 Task: Create a due date automation trigger when advanced on, on the monday of the week before a card is due add dates not starting today at 11:00 AM.
Action: Mouse moved to (1065, 320)
Screenshot: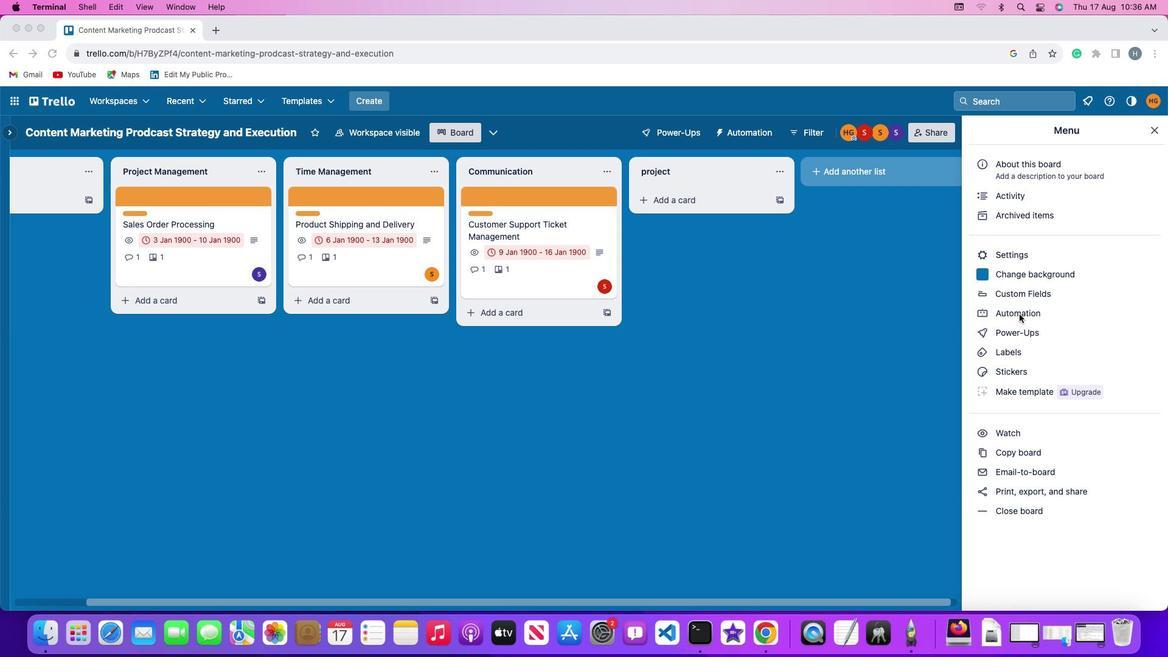 
Action: Mouse pressed left at (1065, 320)
Screenshot: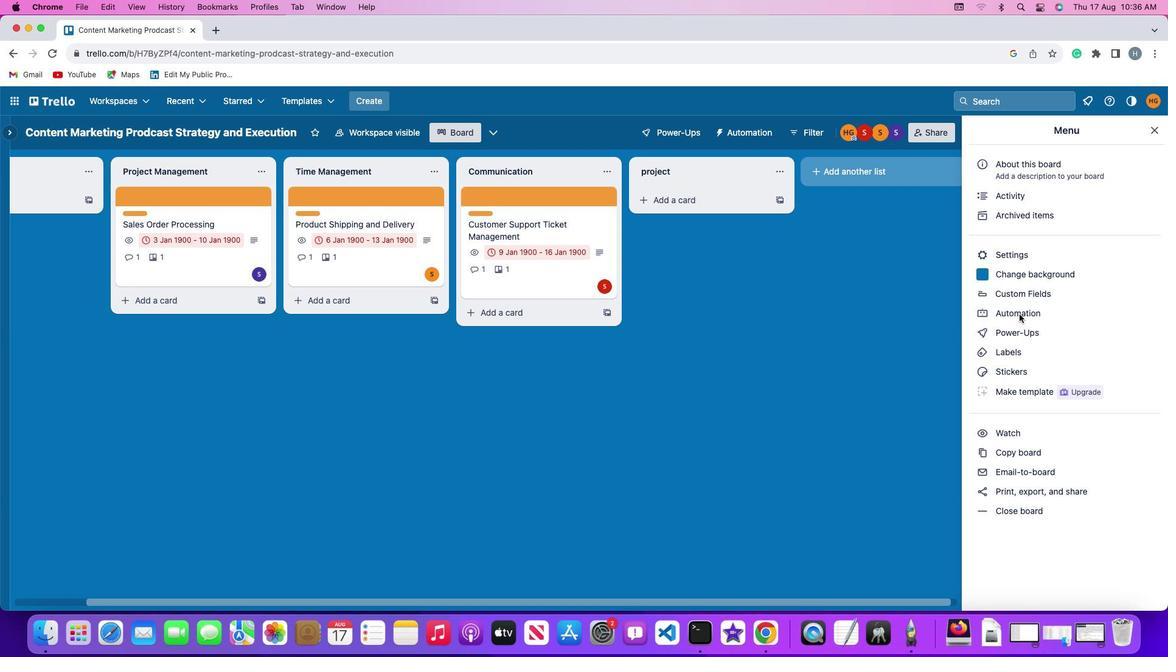 
Action: Mouse pressed left at (1065, 320)
Screenshot: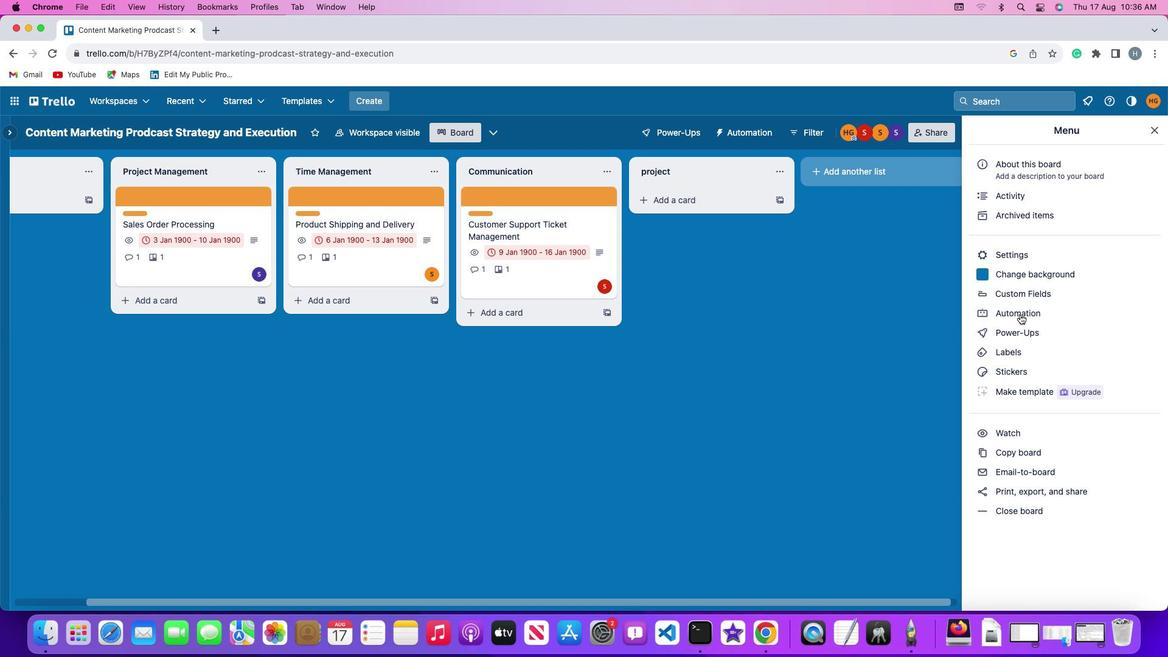 
Action: Mouse moved to (35, 295)
Screenshot: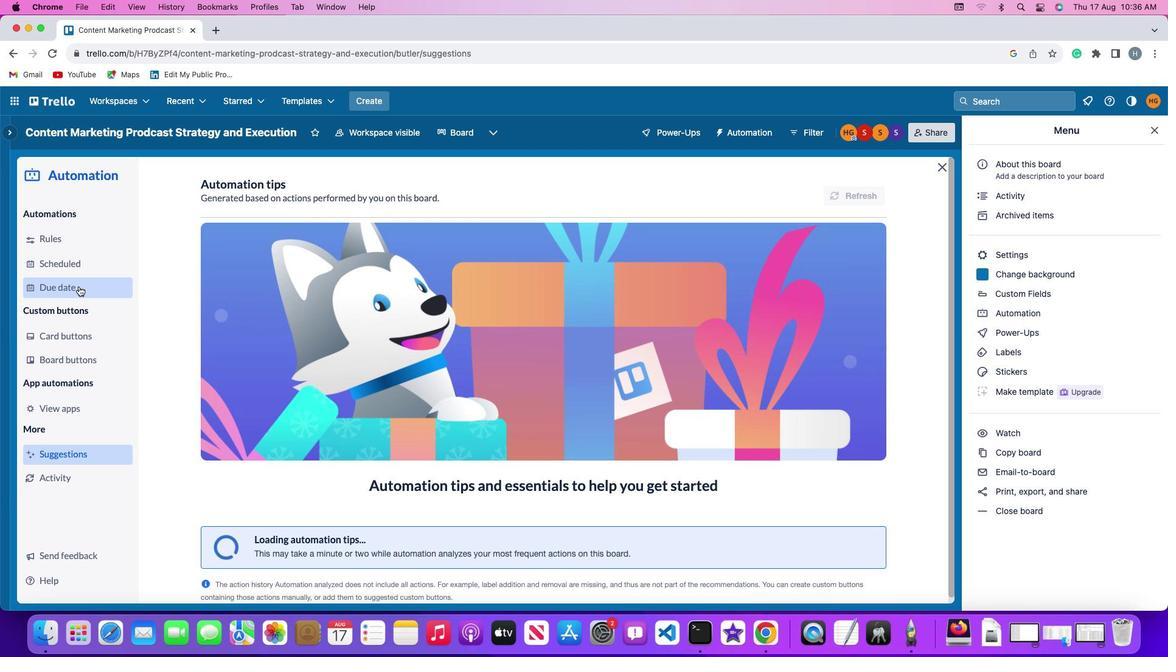 
Action: Mouse pressed left at (35, 295)
Screenshot: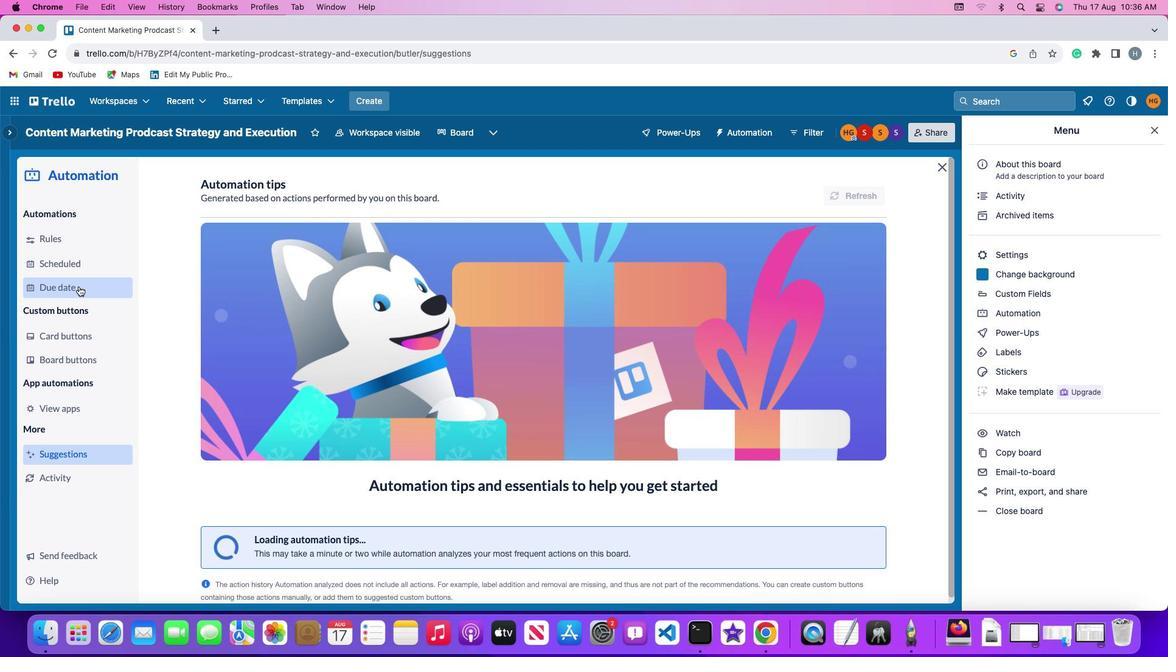 
Action: Mouse moved to (840, 201)
Screenshot: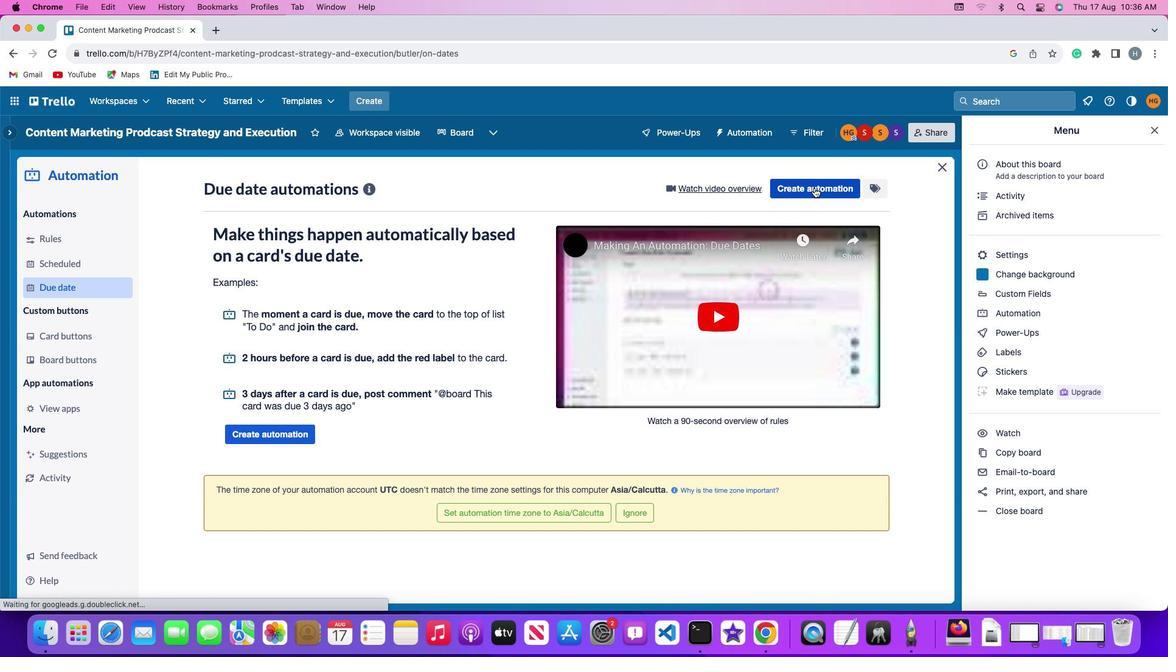 
Action: Mouse pressed left at (840, 201)
Screenshot: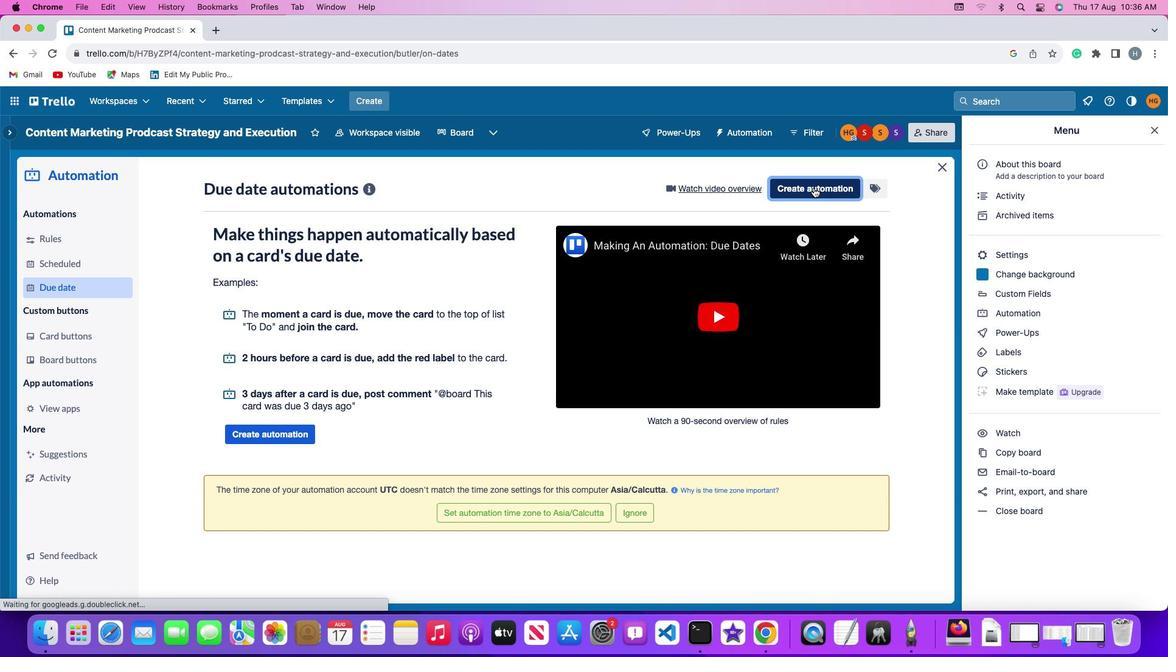 
Action: Mouse moved to (209, 315)
Screenshot: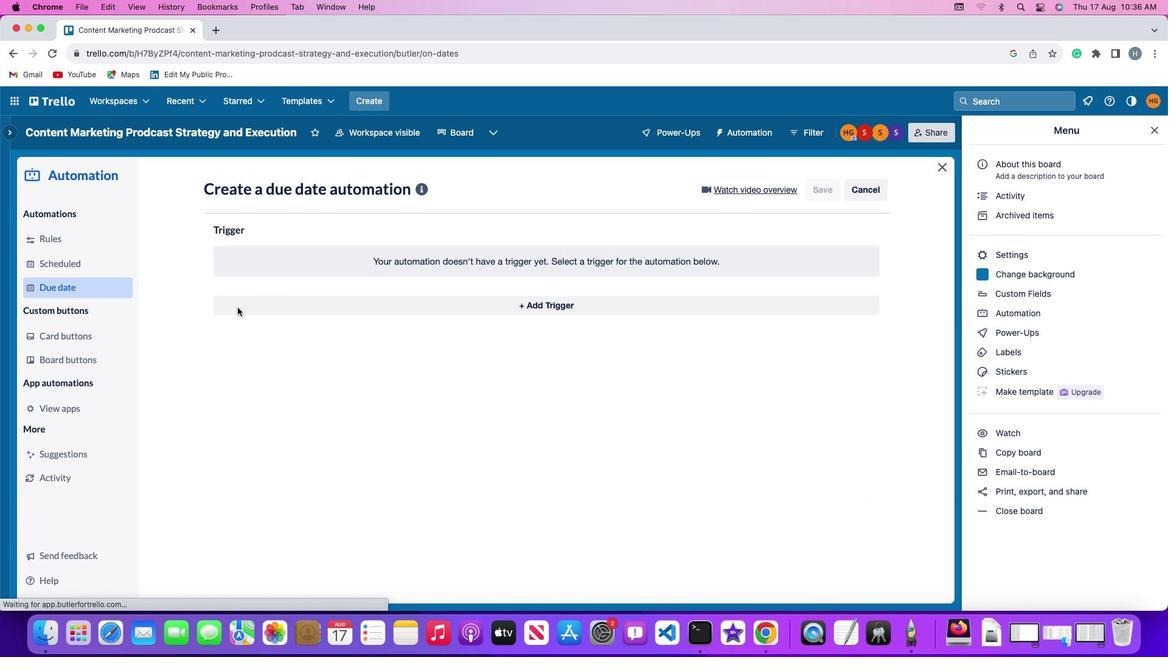
Action: Mouse pressed left at (209, 315)
Screenshot: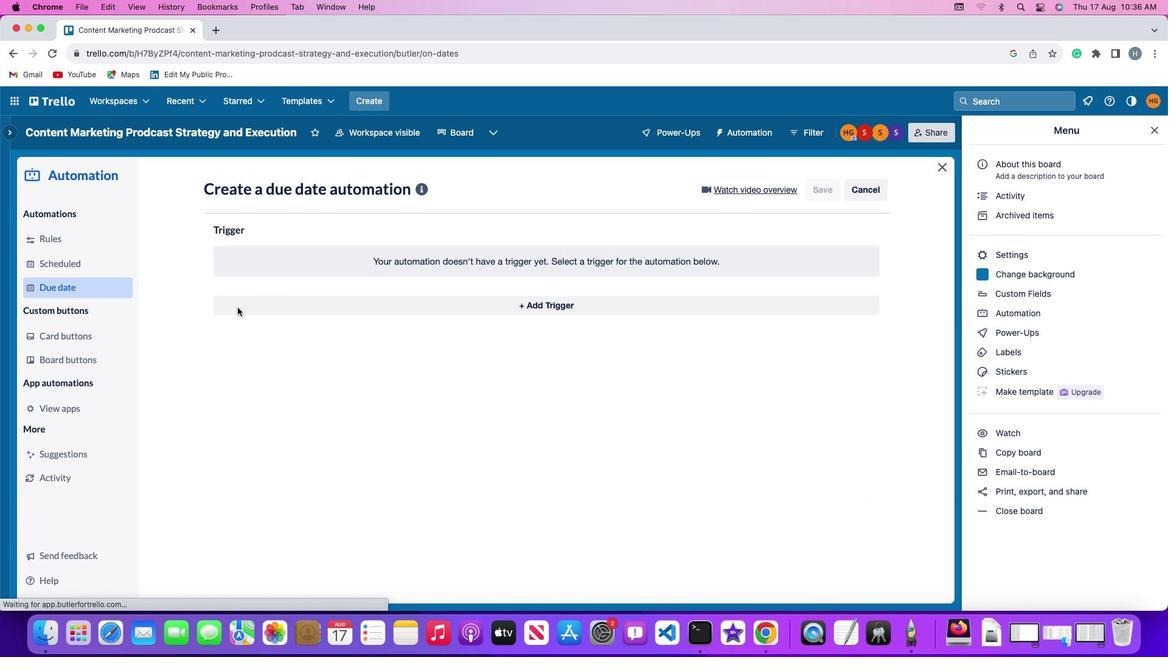 
Action: Mouse moved to (244, 522)
Screenshot: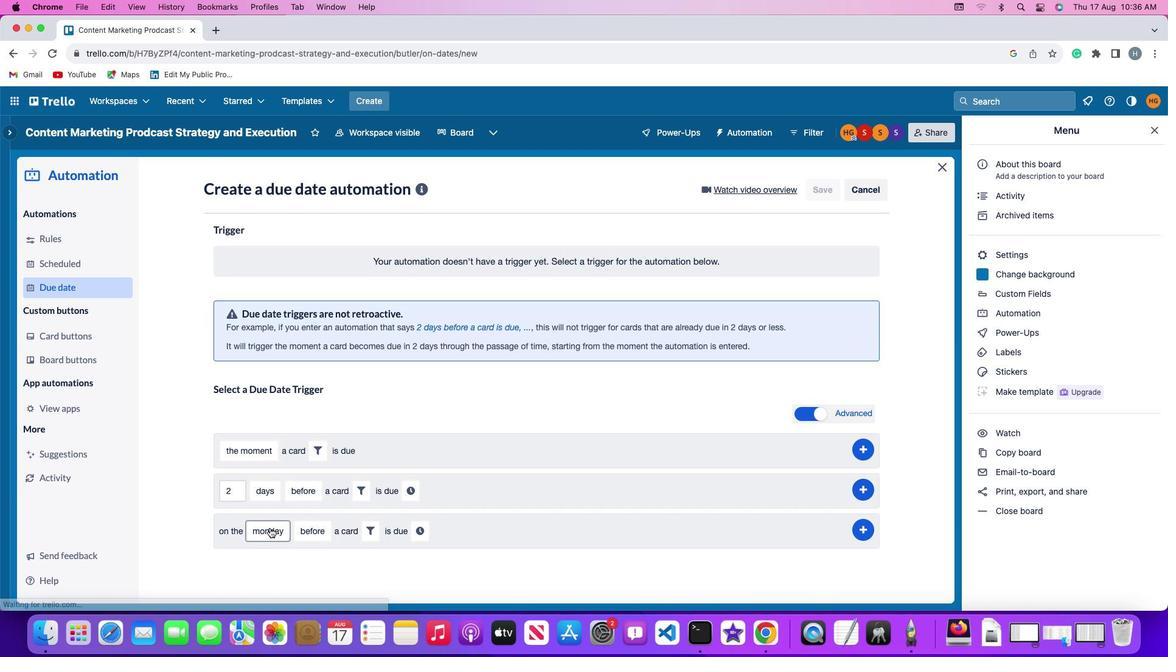 
Action: Mouse pressed left at (244, 522)
Screenshot: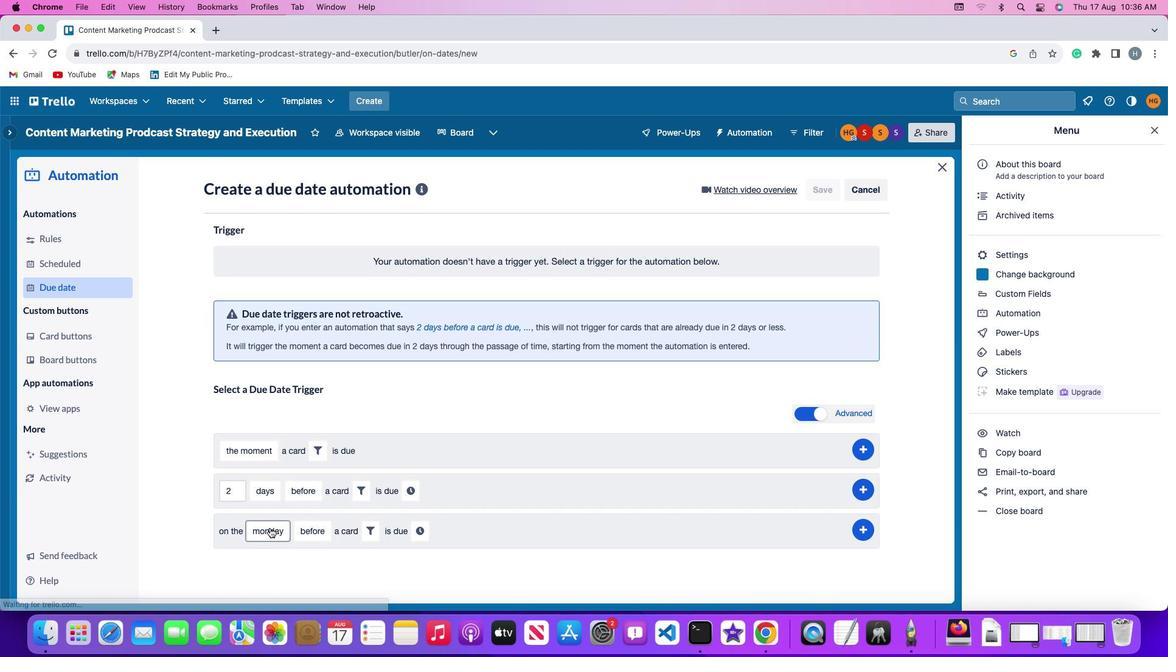 
Action: Mouse moved to (262, 365)
Screenshot: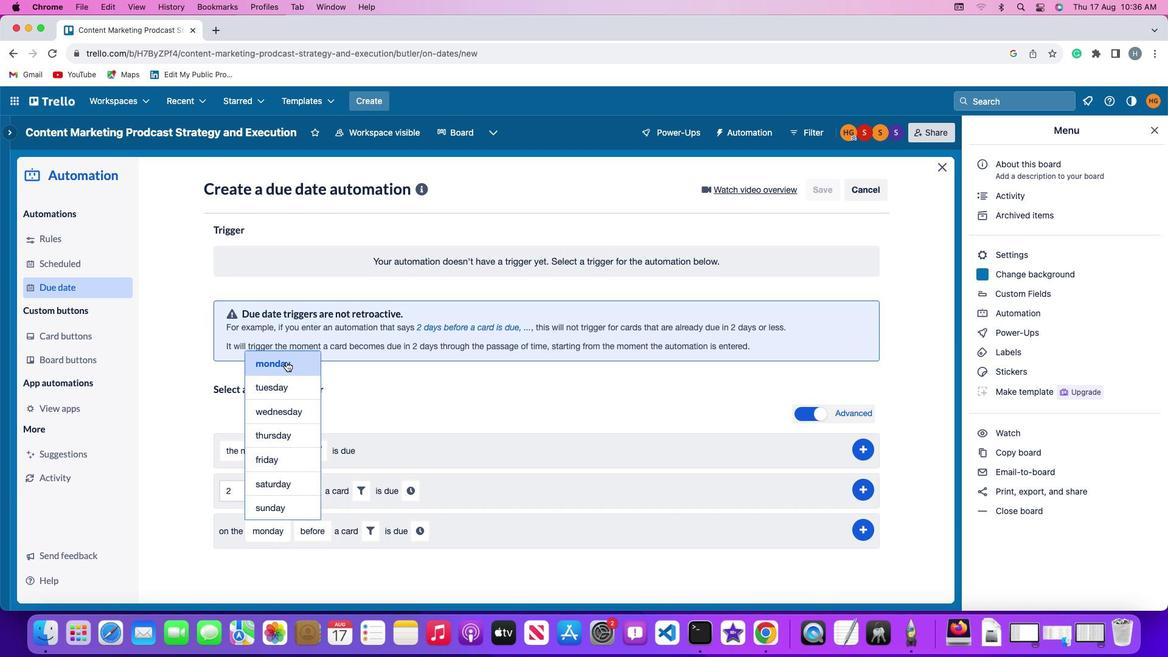 
Action: Mouse pressed left at (262, 365)
Screenshot: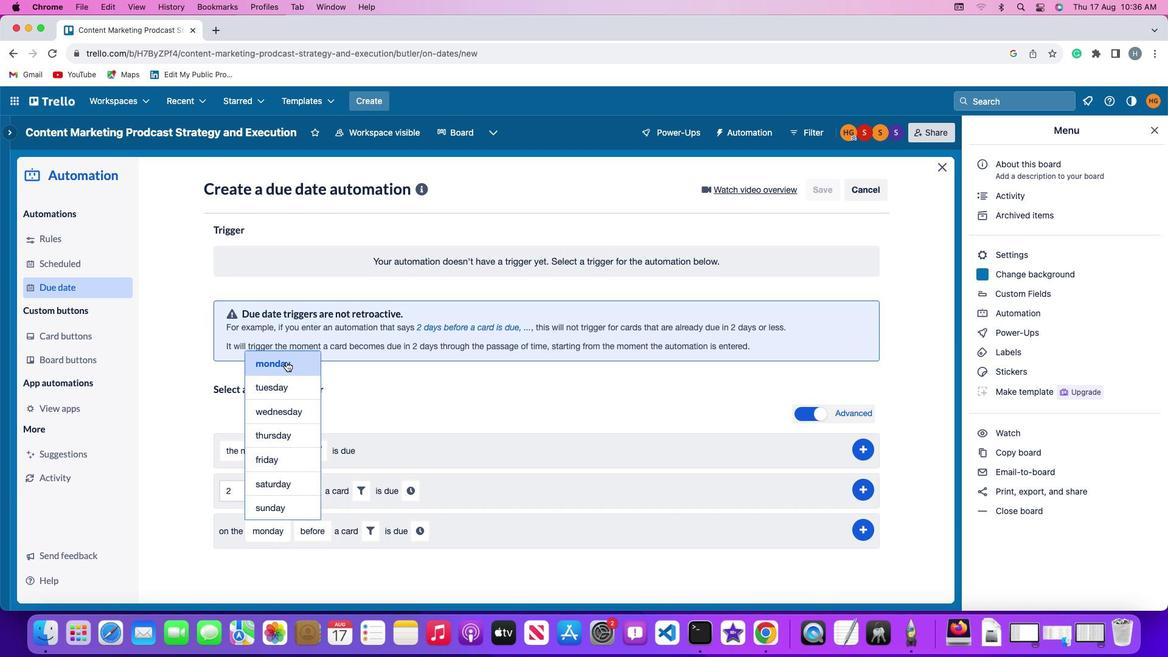 
Action: Mouse moved to (280, 521)
Screenshot: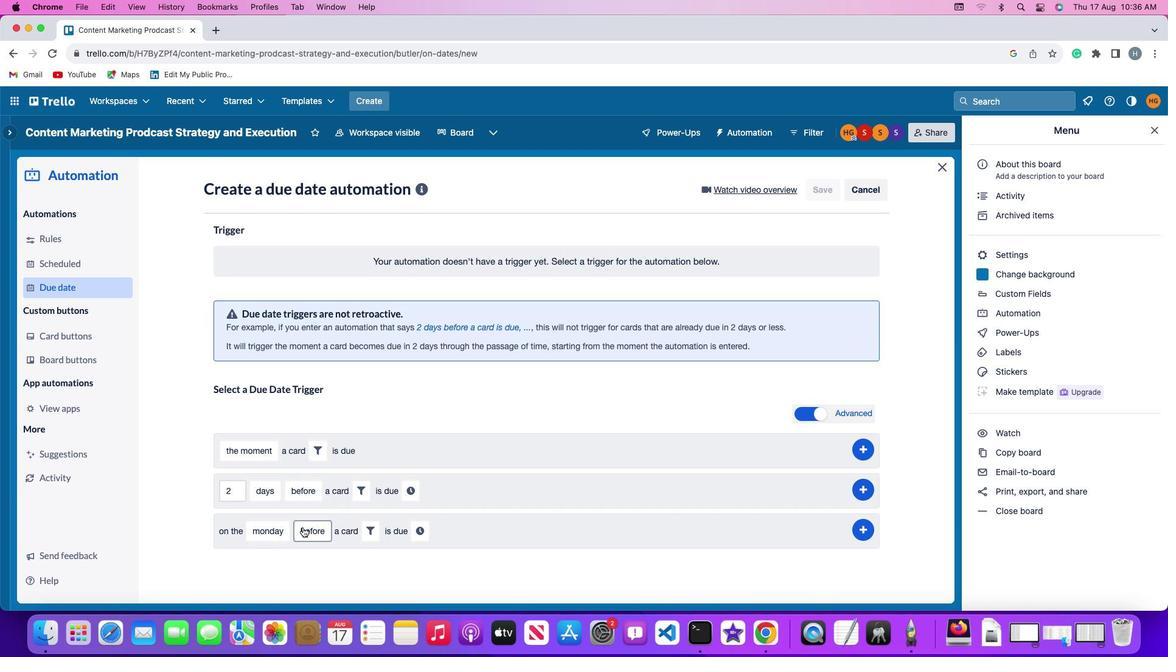 
Action: Mouse pressed left at (280, 521)
Screenshot: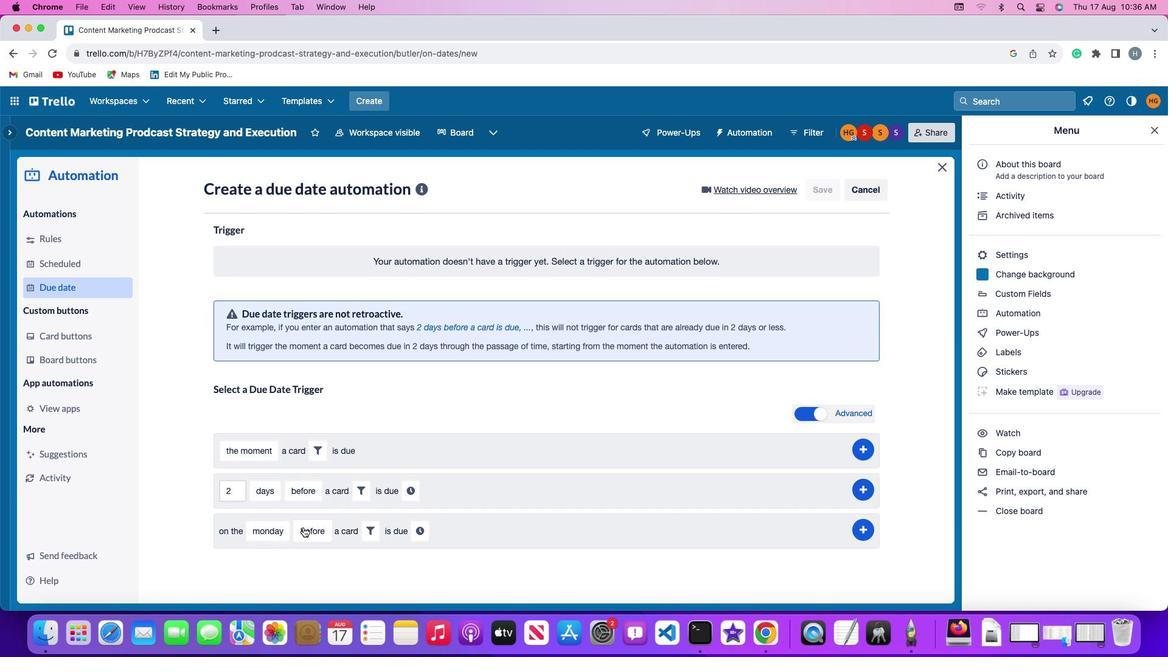 
Action: Mouse moved to (287, 499)
Screenshot: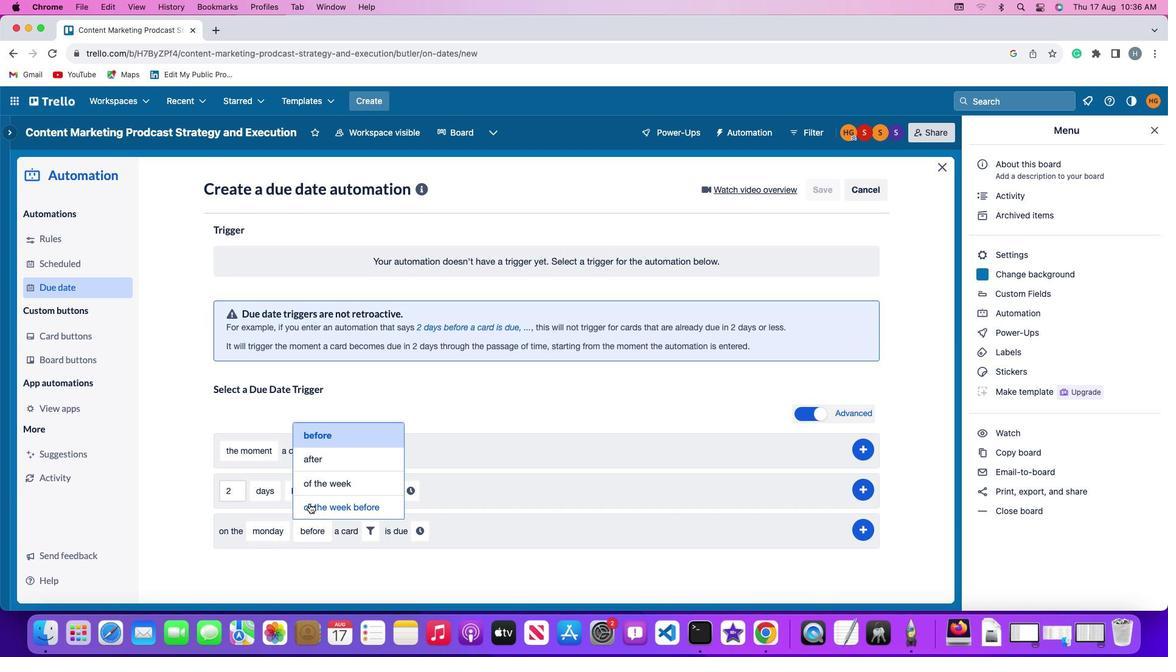
Action: Mouse pressed left at (287, 499)
Screenshot: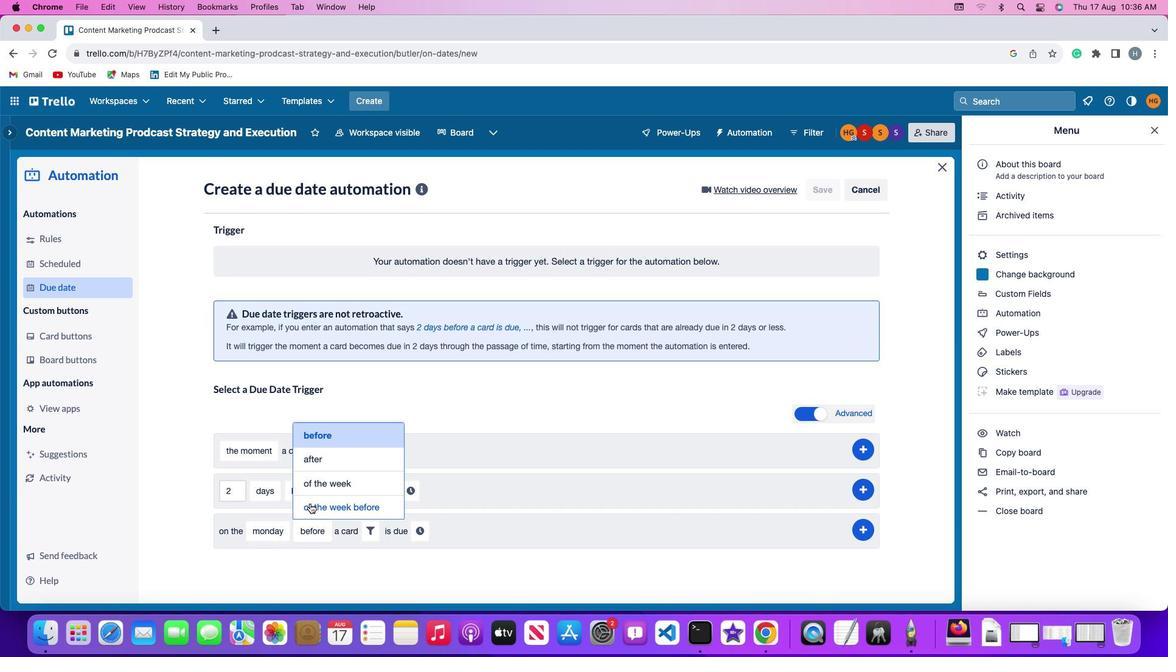 
Action: Mouse moved to (402, 525)
Screenshot: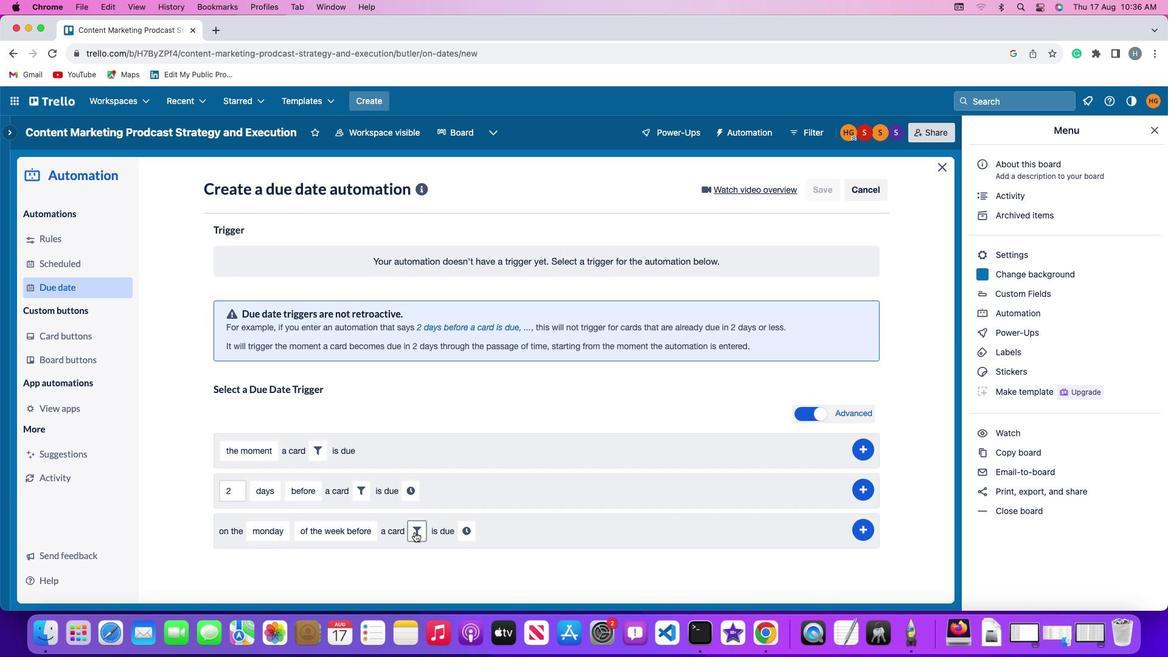 
Action: Mouse pressed left at (402, 525)
Screenshot: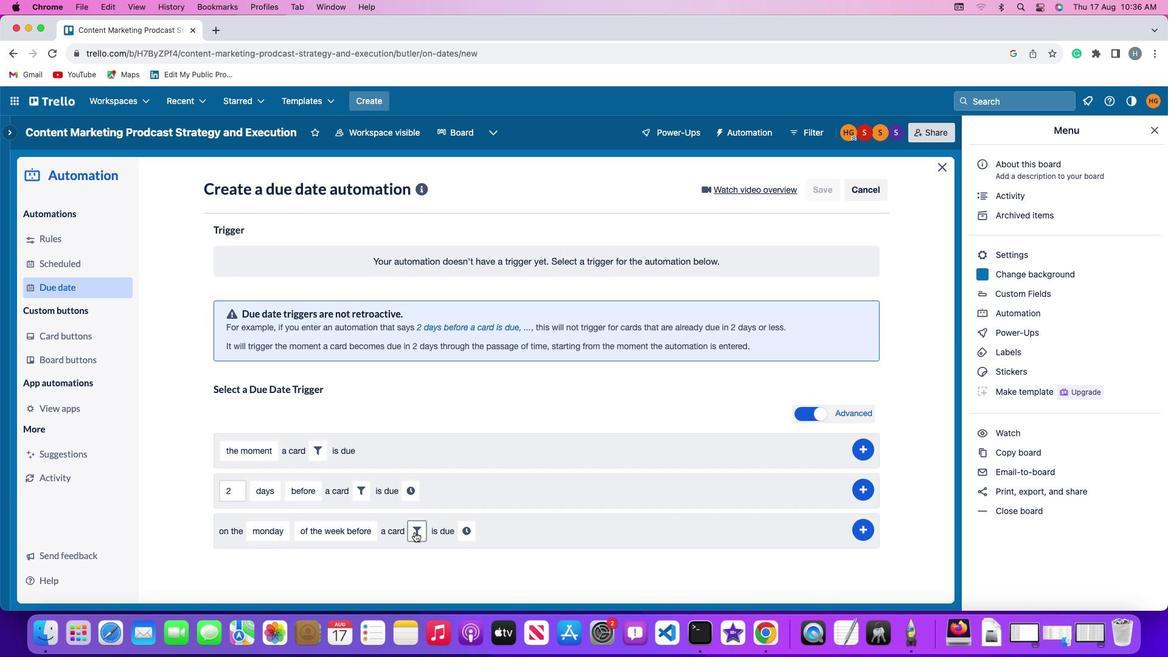 
Action: Mouse moved to (475, 564)
Screenshot: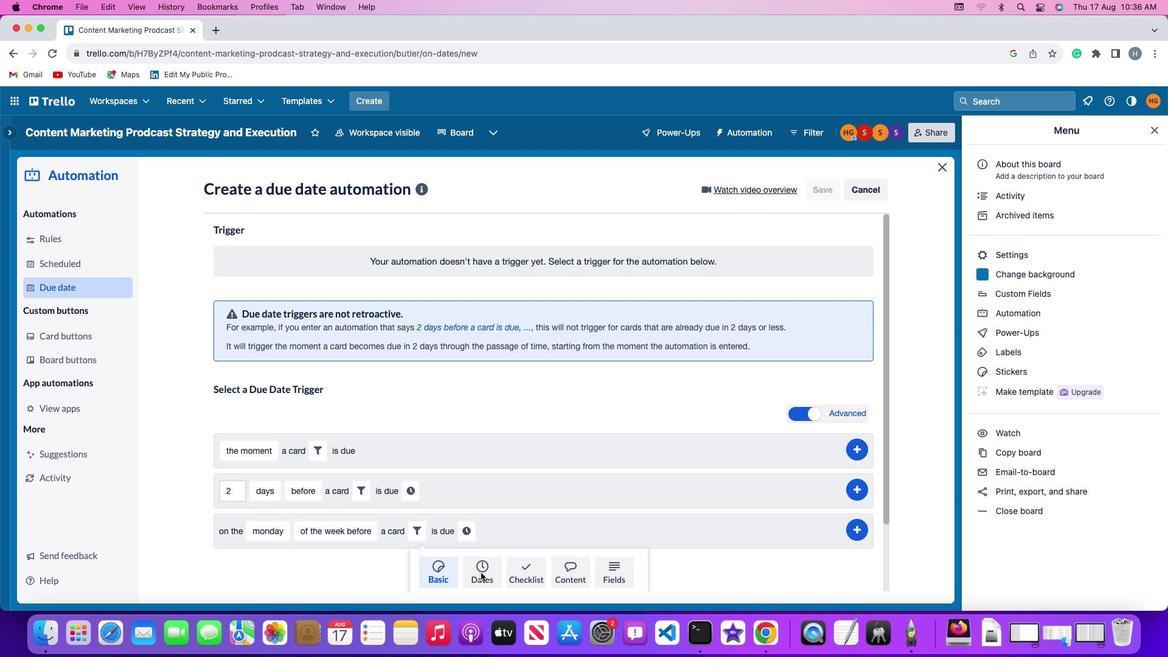 
Action: Mouse pressed left at (475, 564)
Screenshot: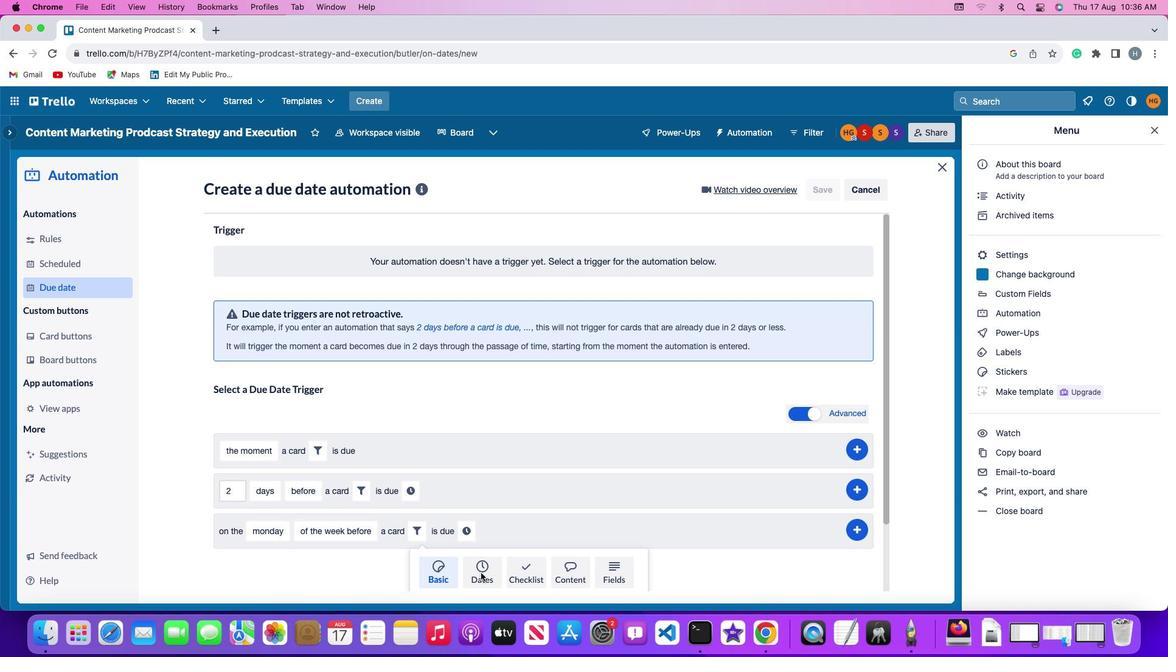 
Action: Mouse moved to (377, 558)
Screenshot: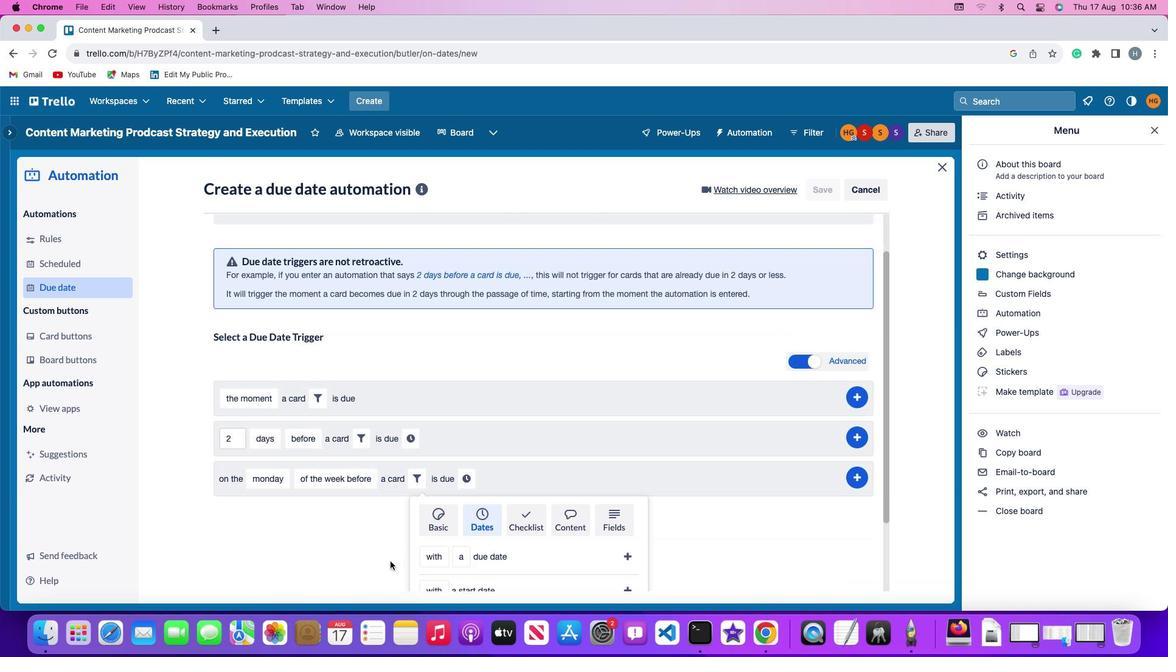 
Action: Mouse scrolled (377, 558) with delta (-50, 24)
Screenshot: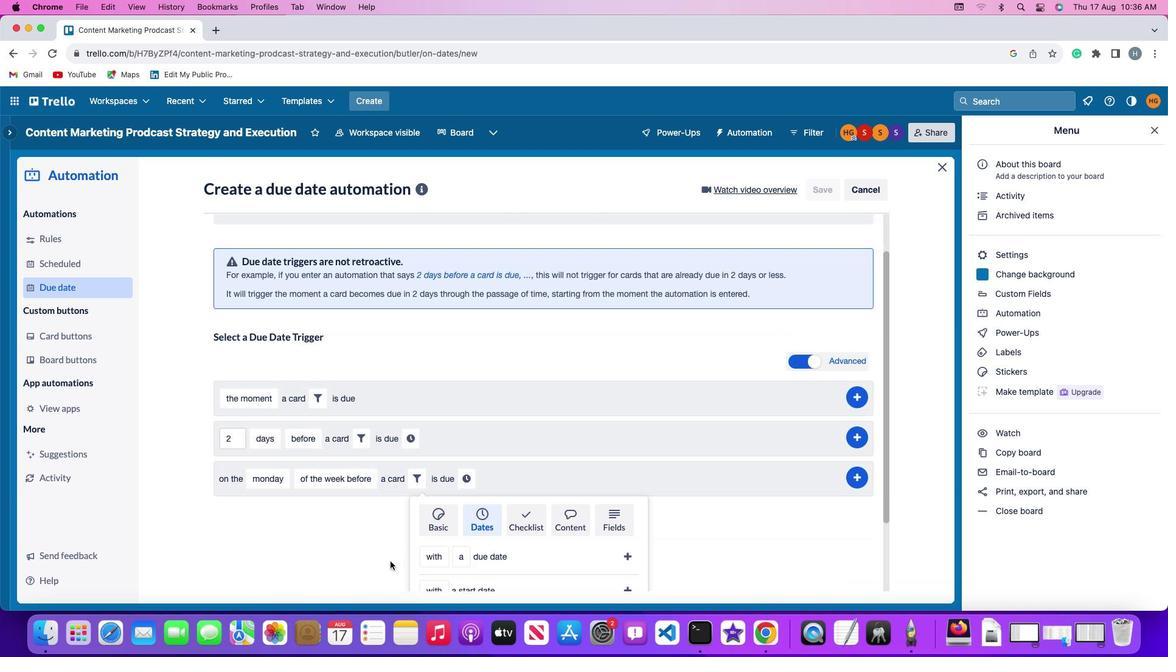 
Action: Mouse scrolled (377, 558) with delta (-50, 24)
Screenshot: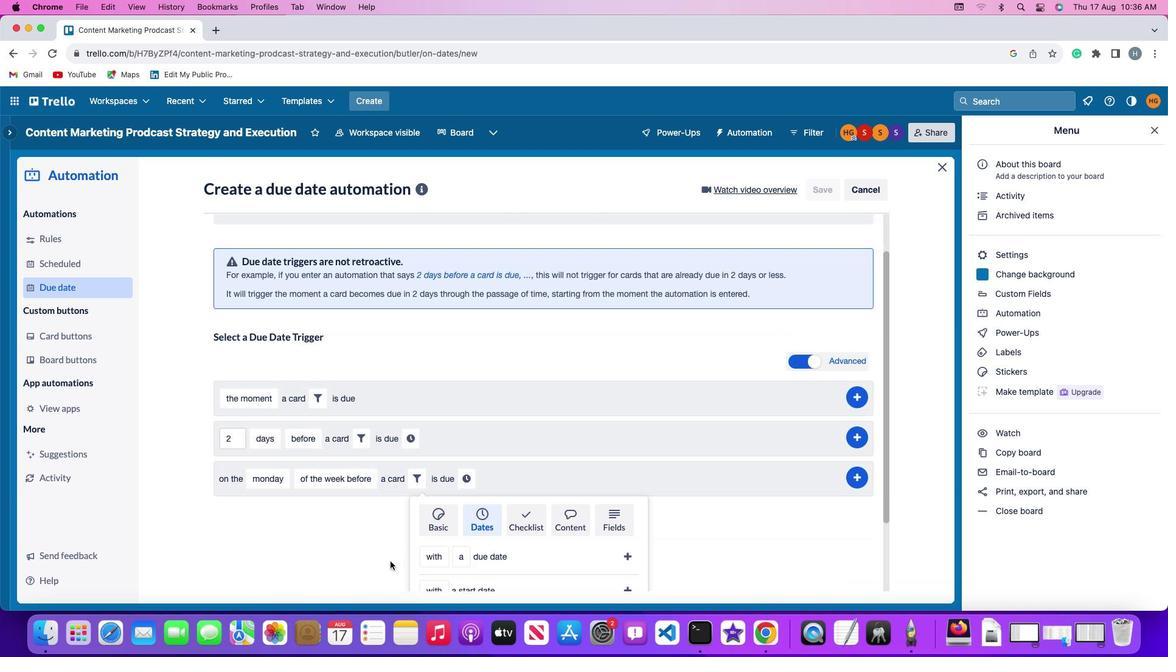 
Action: Mouse moved to (377, 557)
Screenshot: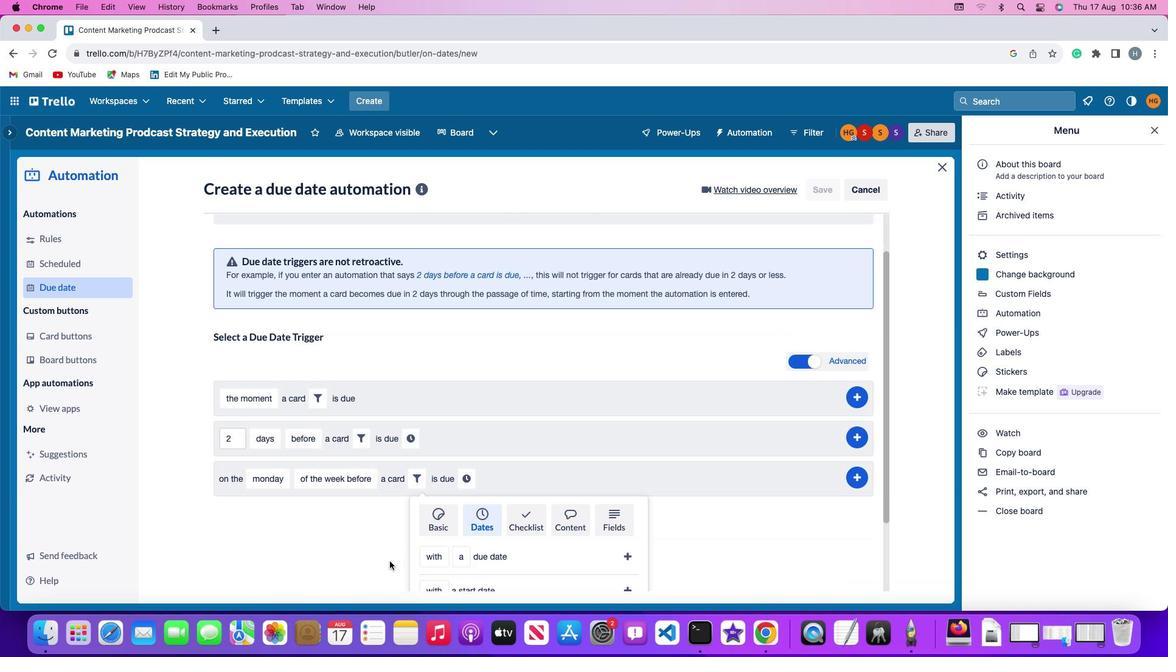 
Action: Mouse scrolled (377, 557) with delta (-50, 23)
Screenshot: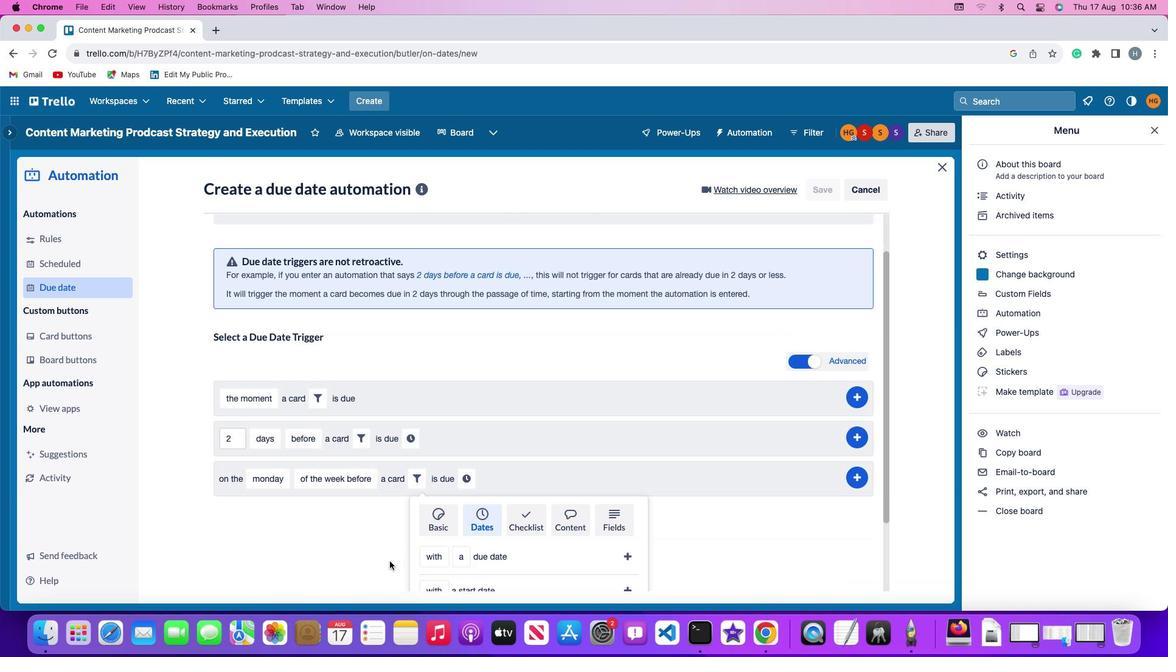 
Action: Mouse moved to (377, 556)
Screenshot: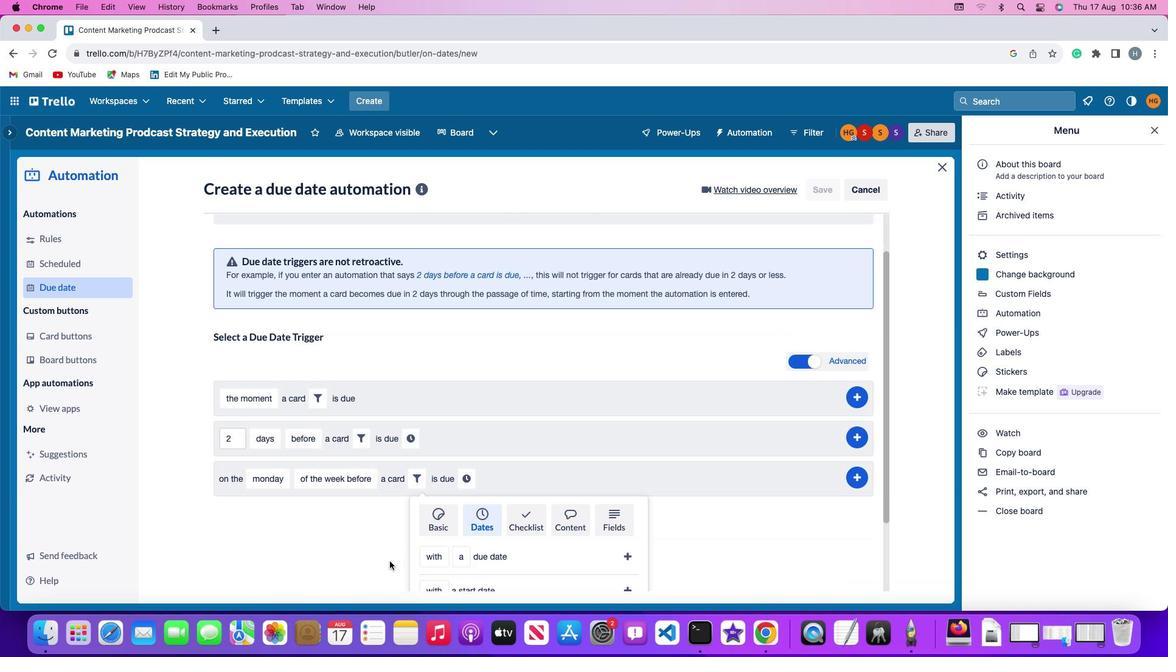 
Action: Mouse scrolled (377, 556) with delta (-50, 22)
Screenshot: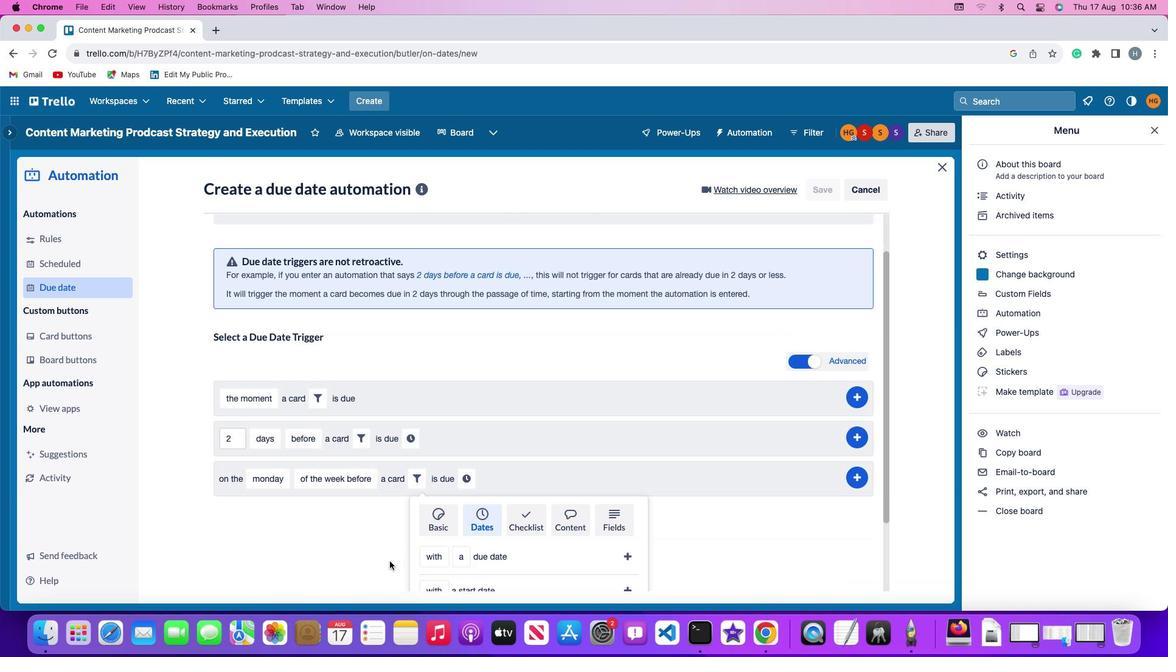 
Action: Mouse moved to (376, 555)
Screenshot: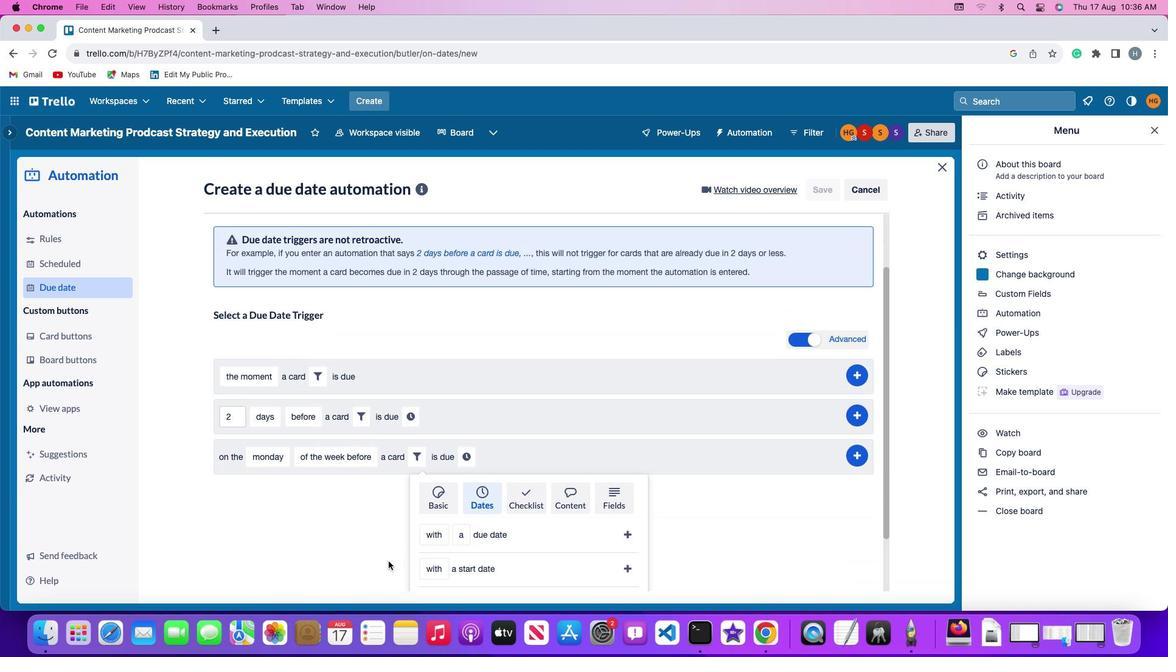 
Action: Mouse scrolled (376, 555) with delta (-50, 21)
Screenshot: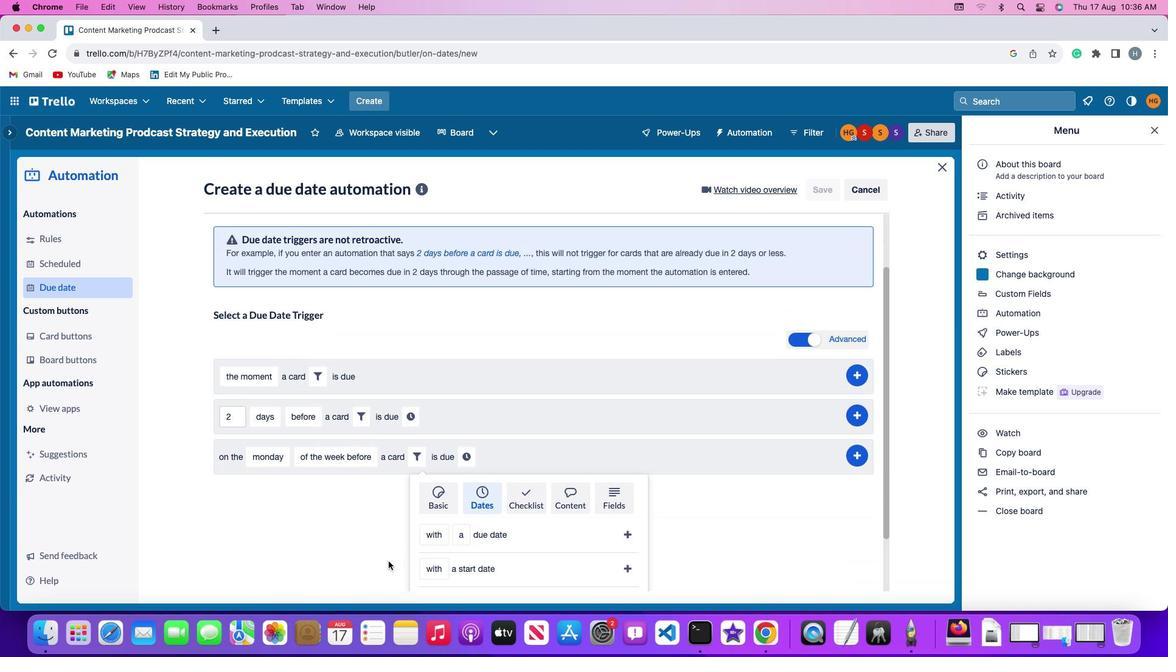 
Action: Mouse moved to (359, 553)
Screenshot: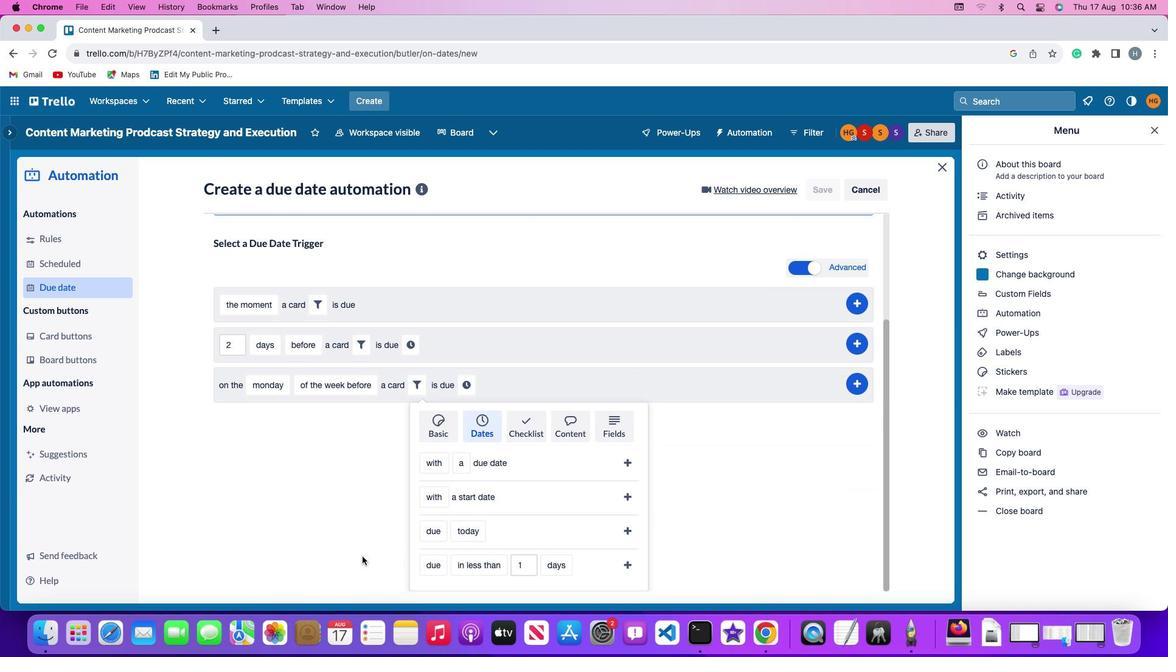 
Action: Mouse scrolled (359, 553) with delta (-50, 24)
Screenshot: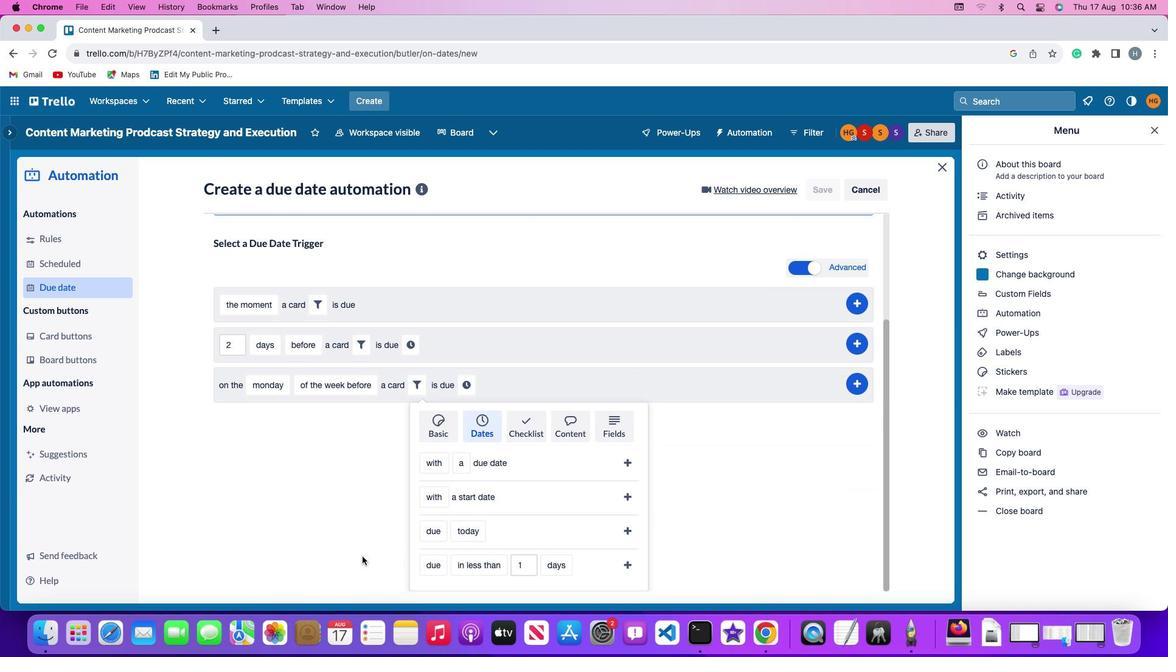 
Action: Mouse moved to (357, 552)
Screenshot: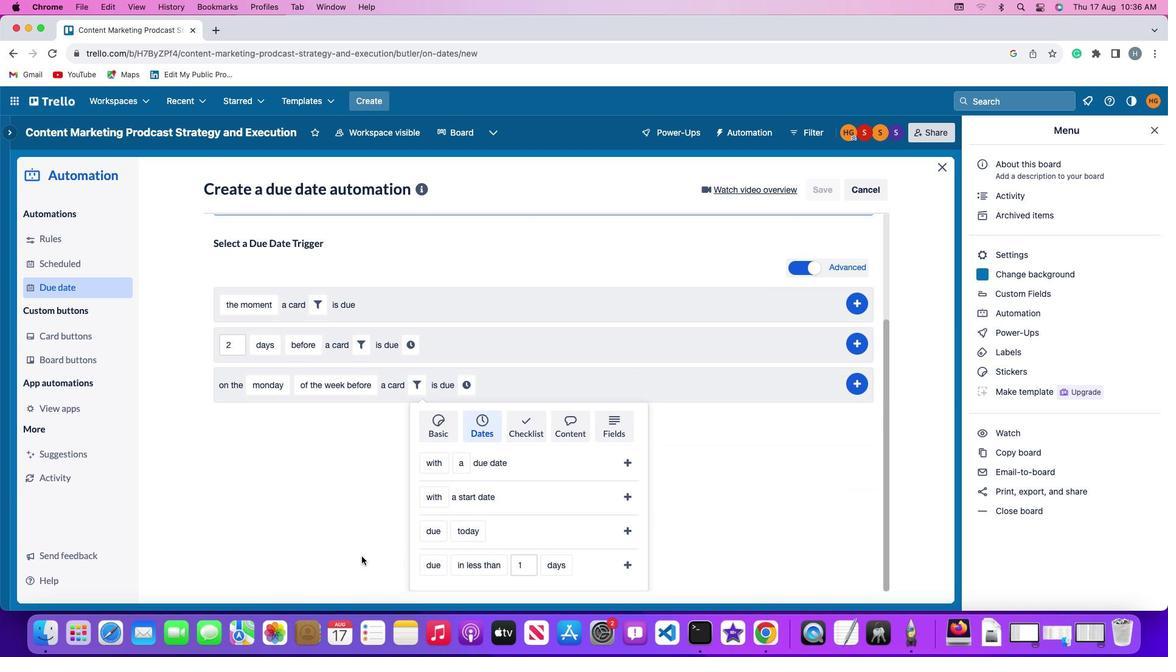 
Action: Mouse scrolled (357, 552) with delta (-50, 24)
Screenshot: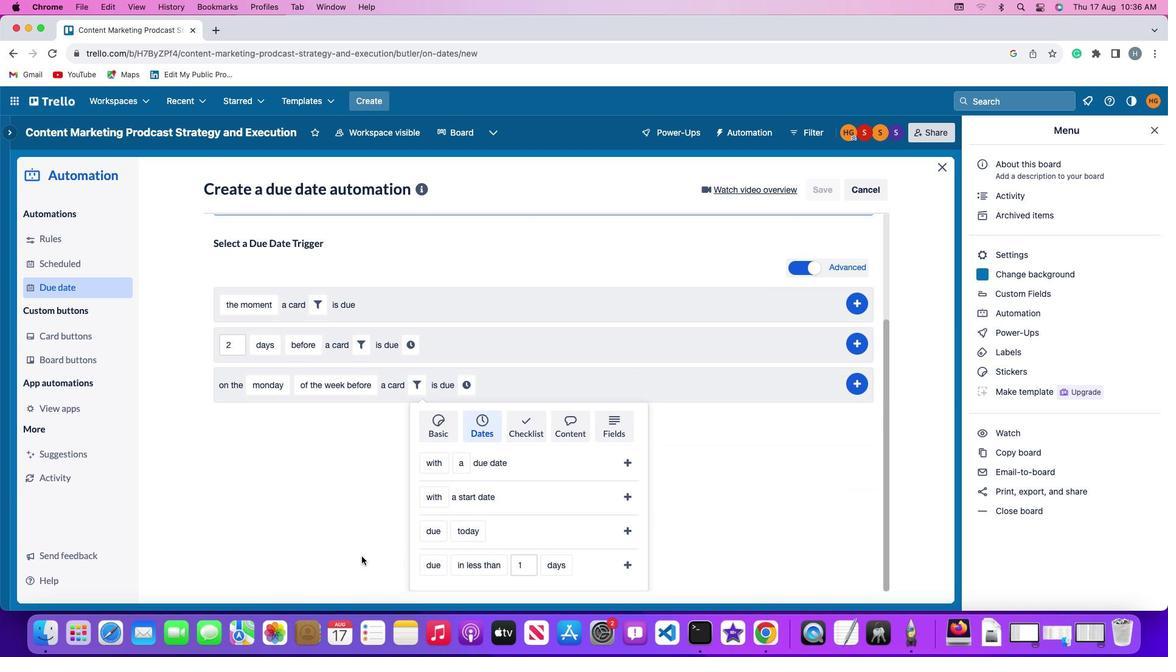 
Action: Mouse moved to (354, 551)
Screenshot: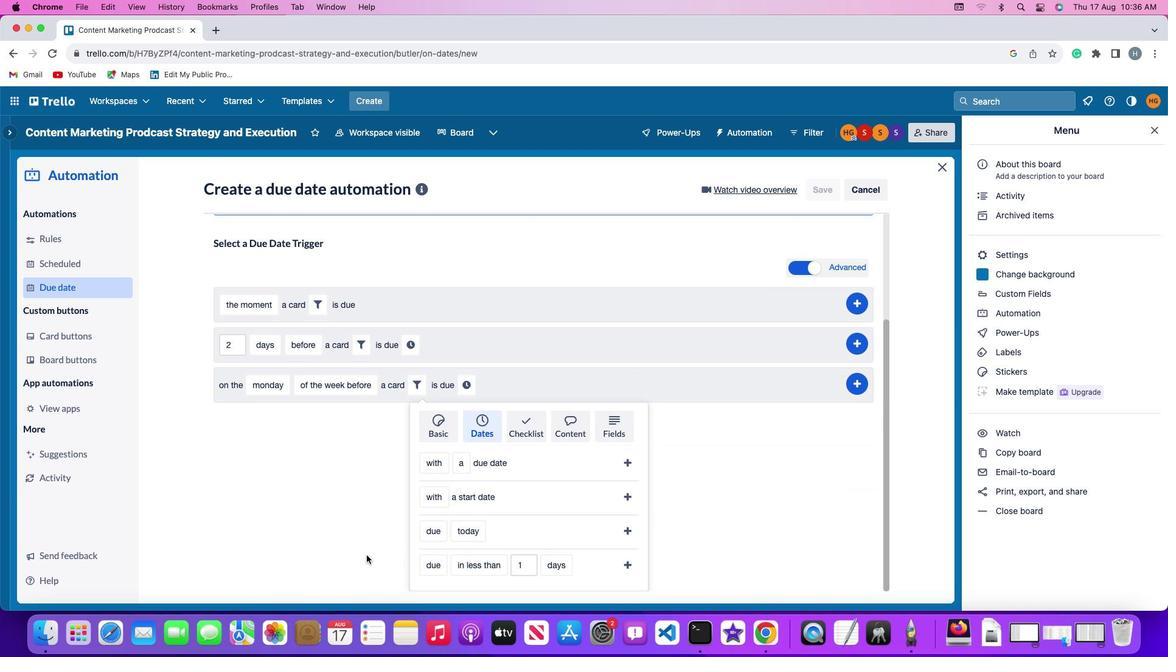 
Action: Mouse scrolled (354, 551) with delta (-50, 23)
Screenshot: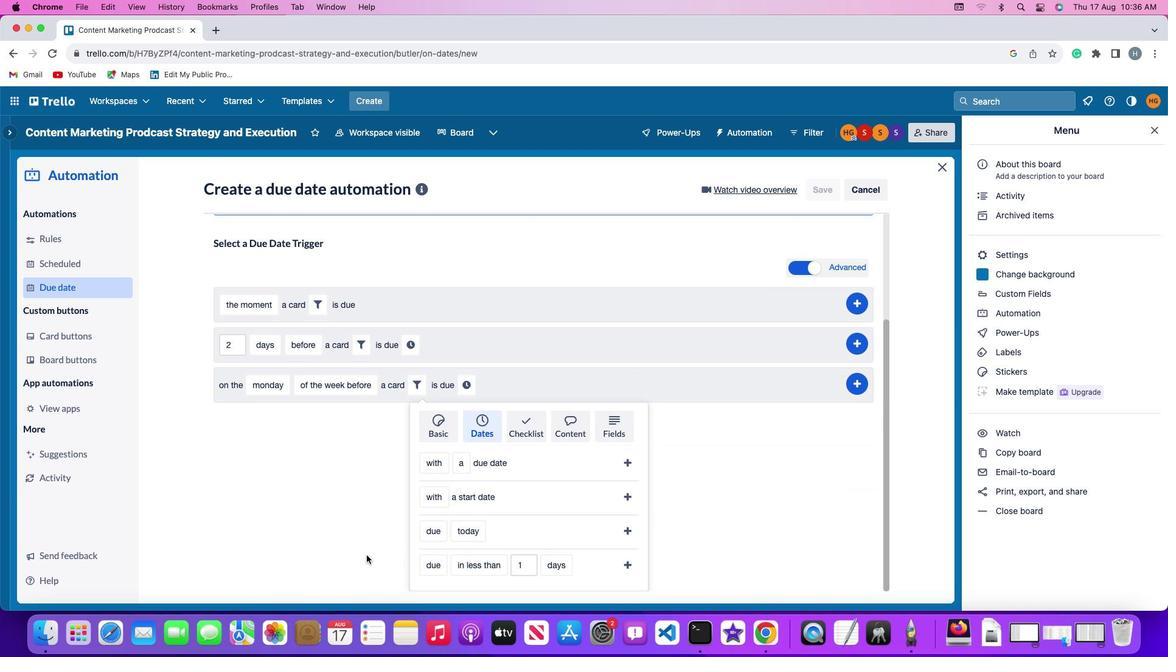 
Action: Mouse moved to (417, 528)
Screenshot: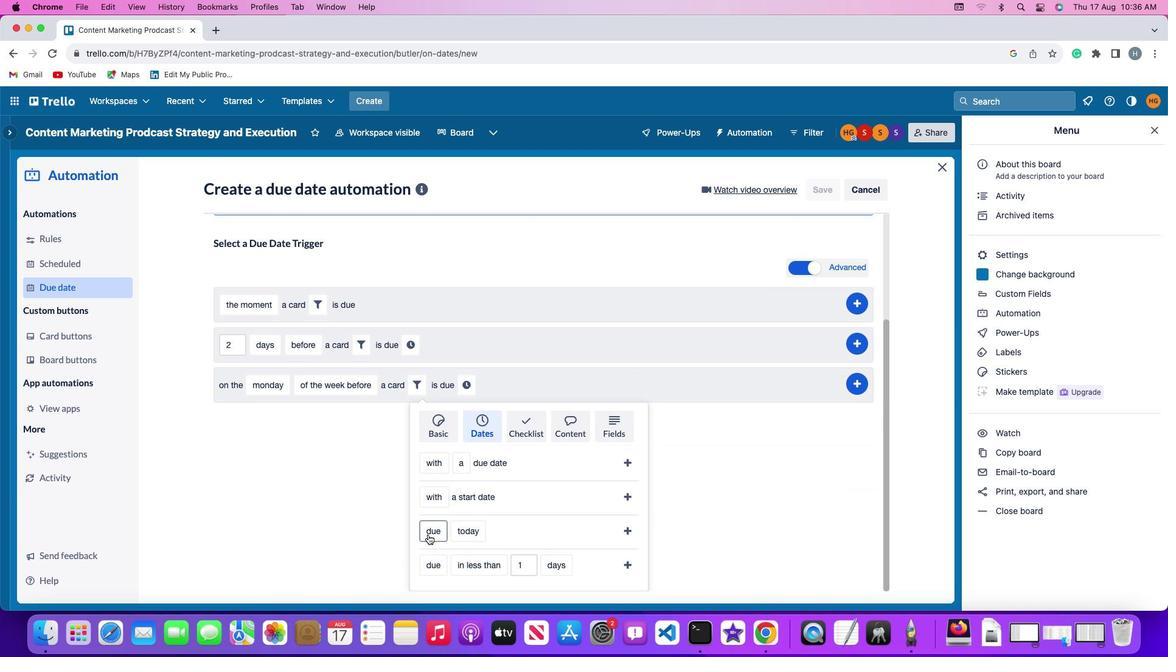 
Action: Mouse pressed left at (417, 528)
Screenshot: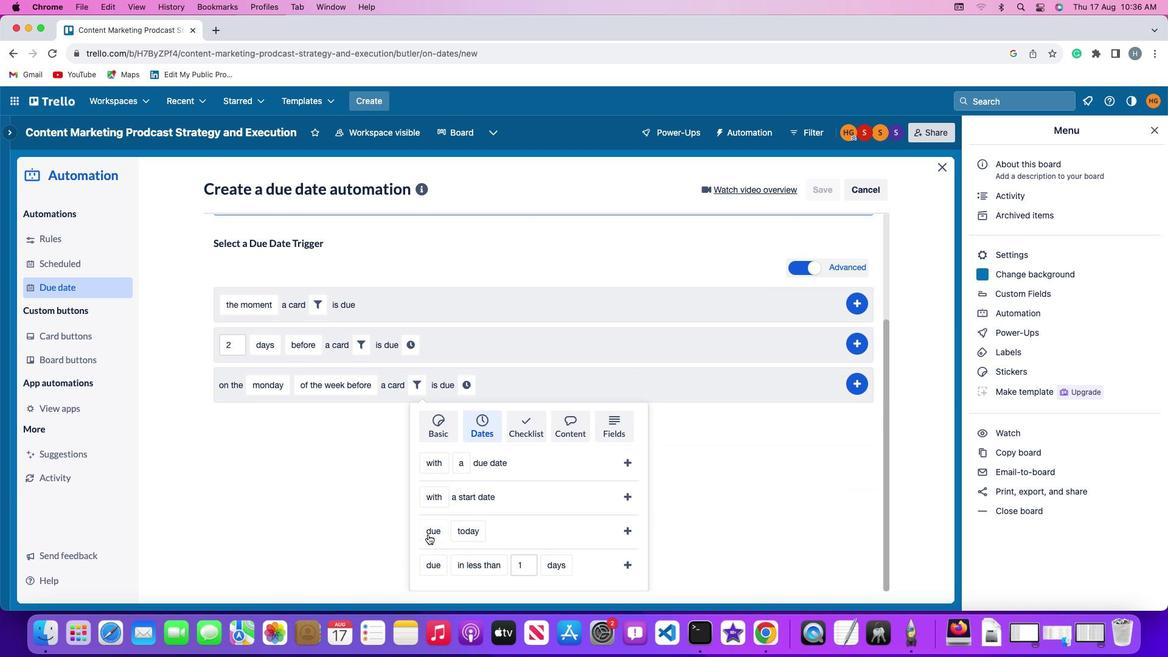 
Action: Mouse moved to (427, 503)
Screenshot: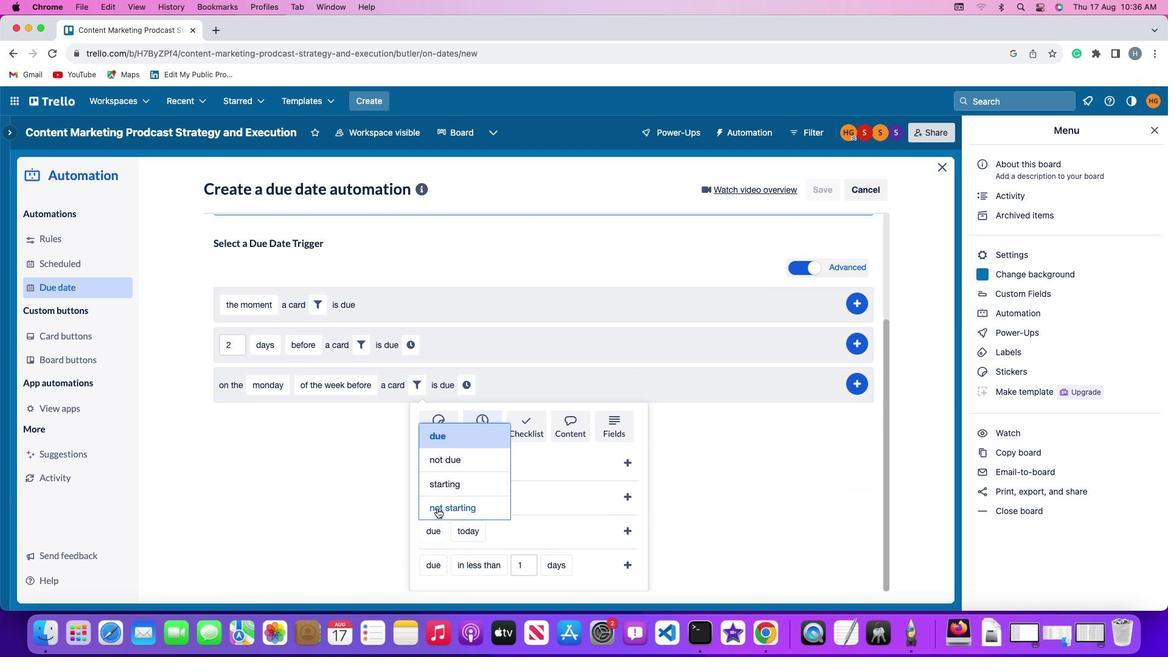 
Action: Mouse pressed left at (427, 503)
Screenshot: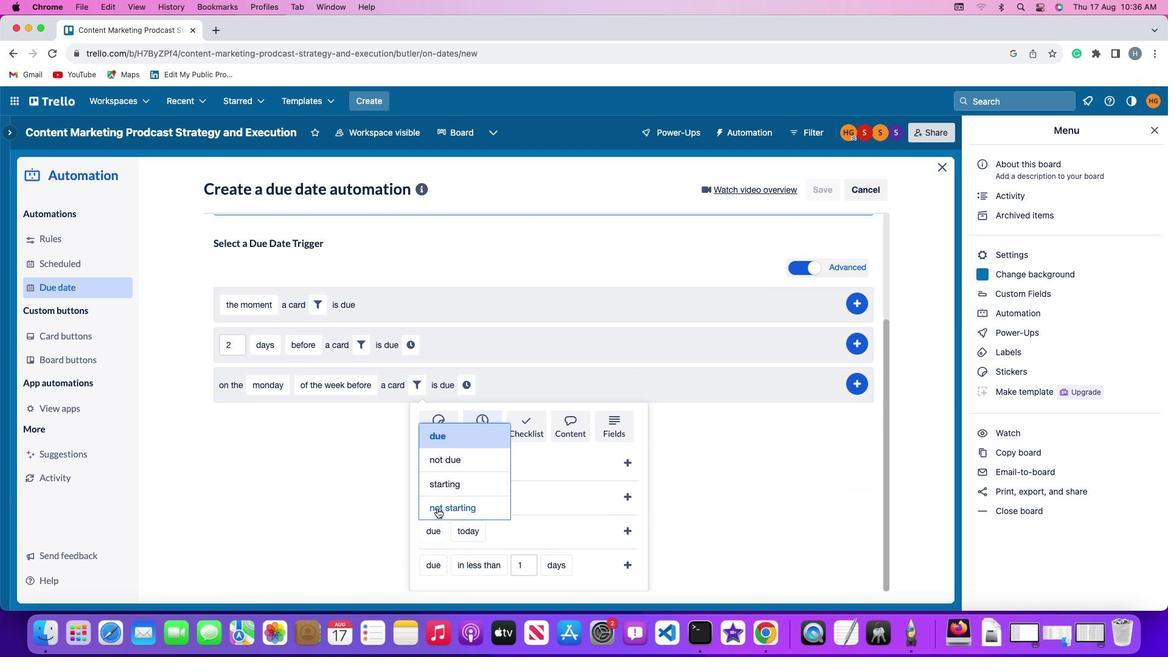 
Action: Mouse moved to (482, 522)
Screenshot: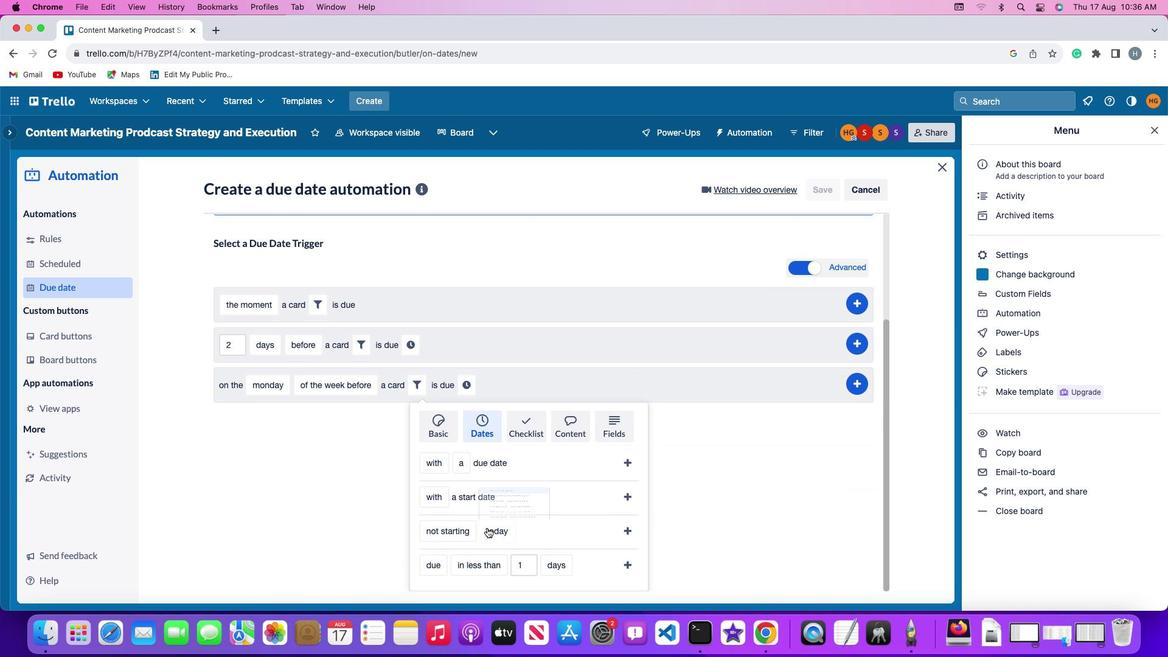 
Action: Mouse pressed left at (482, 522)
Screenshot: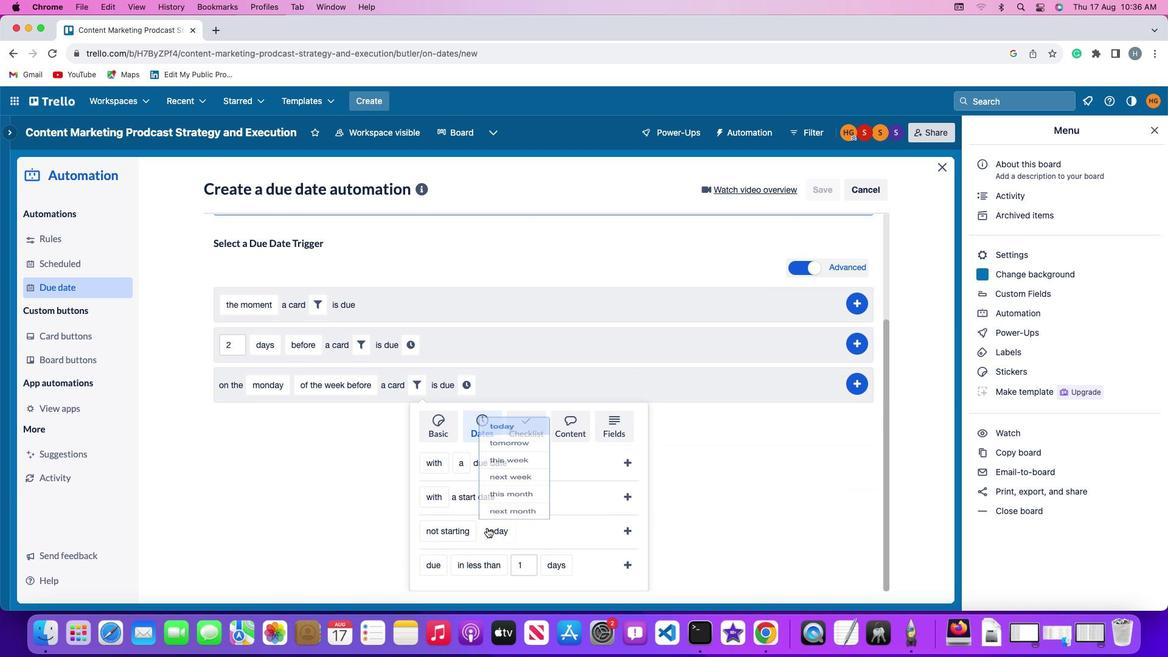 
Action: Mouse moved to (516, 391)
Screenshot: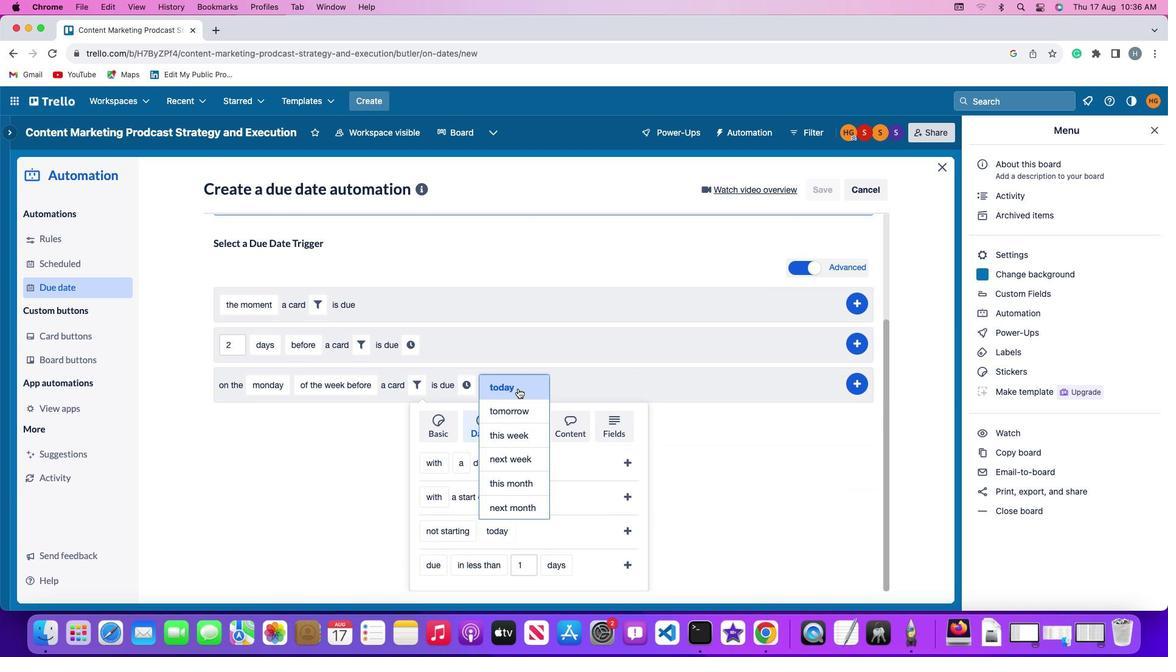 
Action: Mouse pressed left at (516, 391)
Screenshot: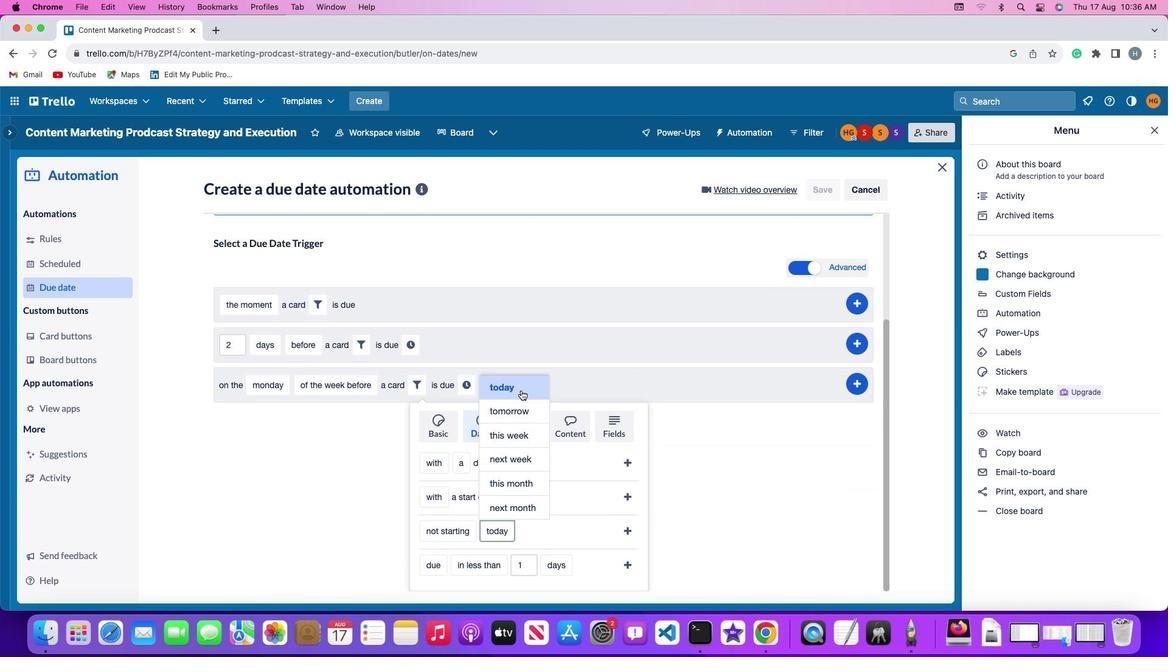 
Action: Mouse moved to (636, 522)
Screenshot: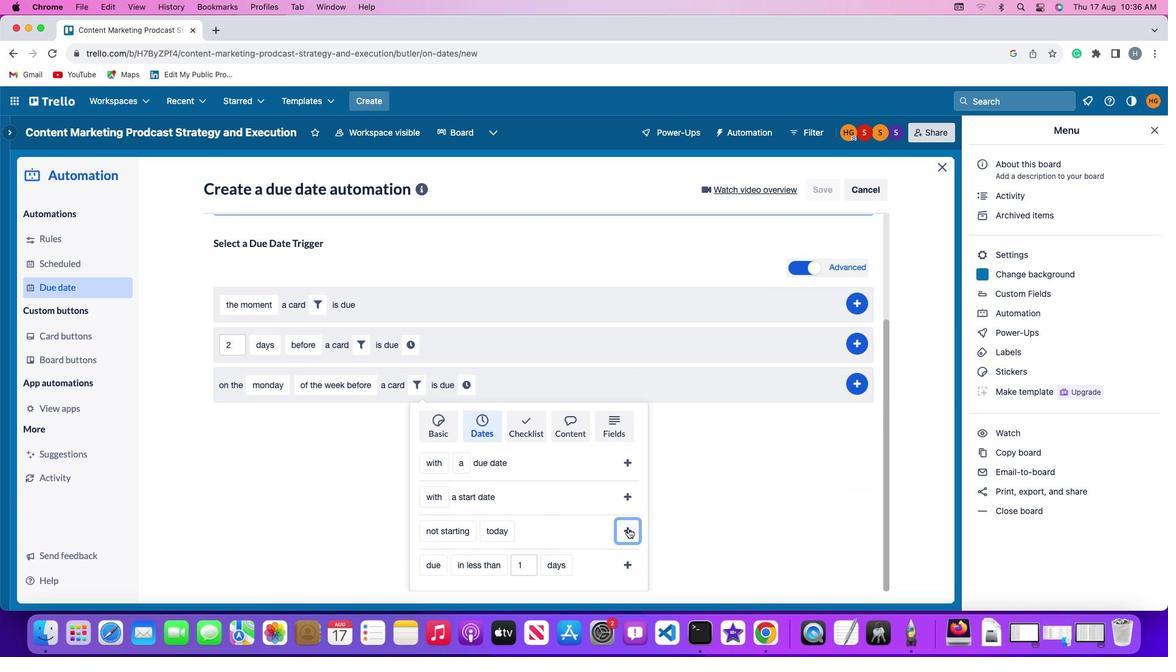 
Action: Mouse pressed left at (636, 522)
Screenshot: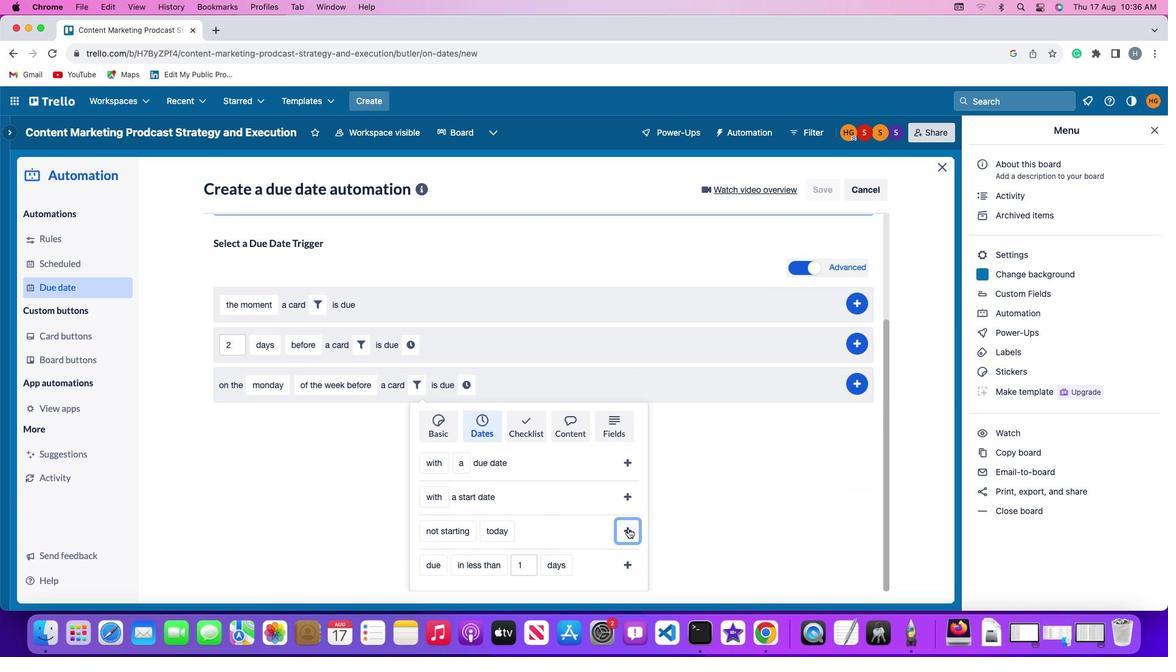 
Action: Mouse moved to (561, 521)
Screenshot: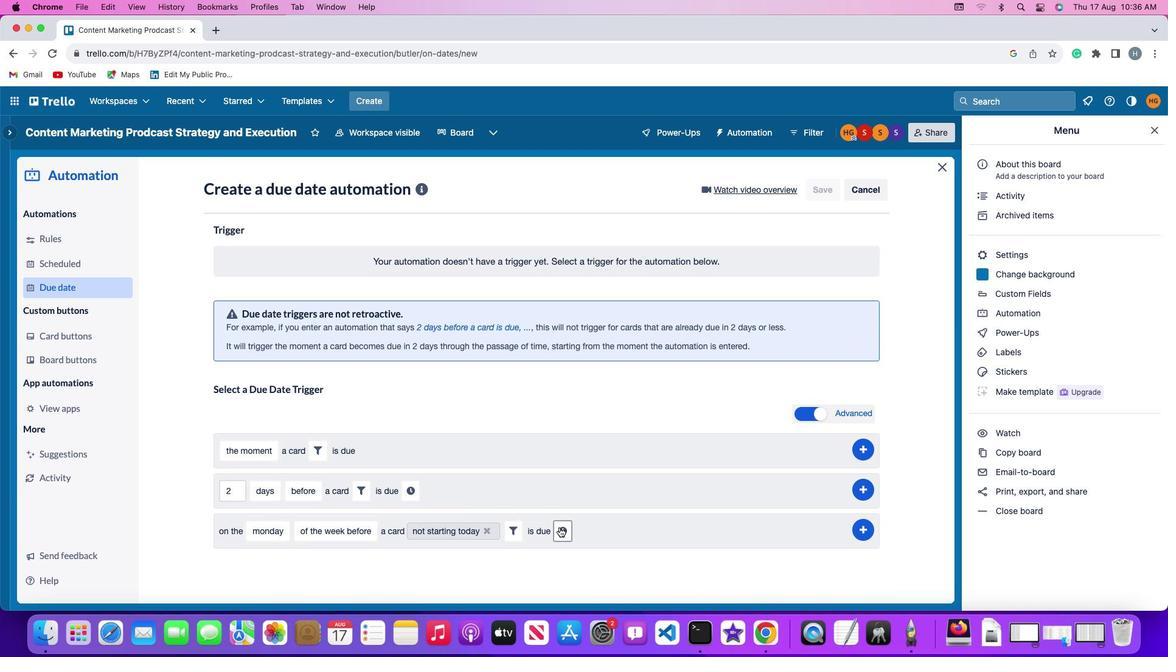 
Action: Mouse pressed left at (561, 521)
Screenshot: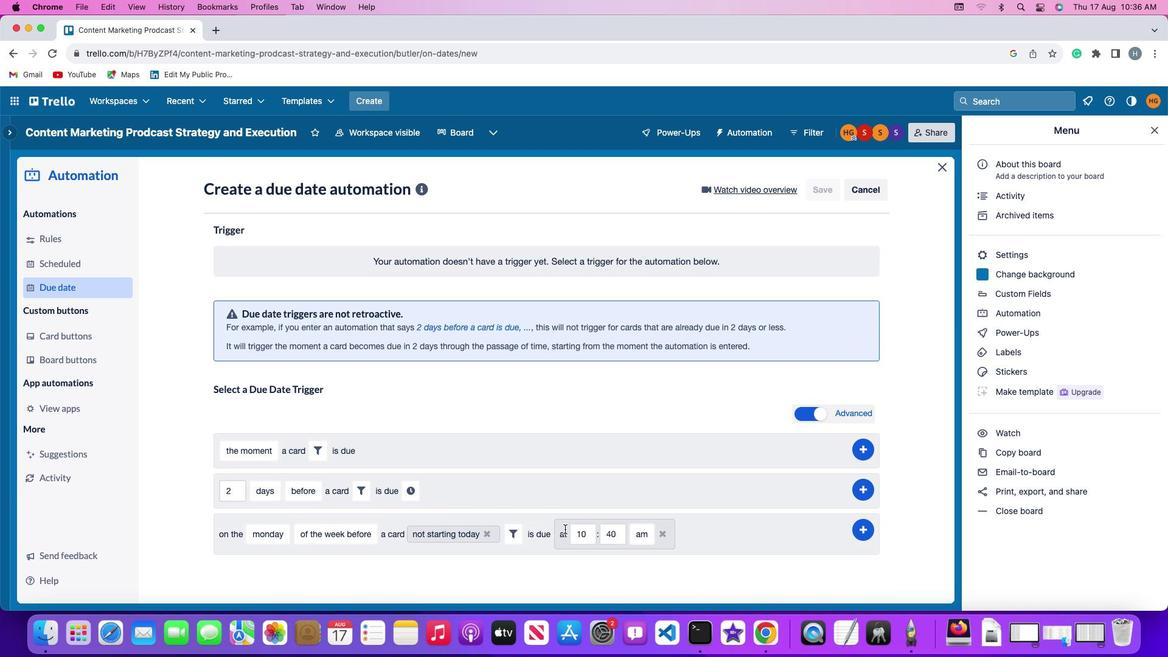 
Action: Mouse moved to (594, 527)
Screenshot: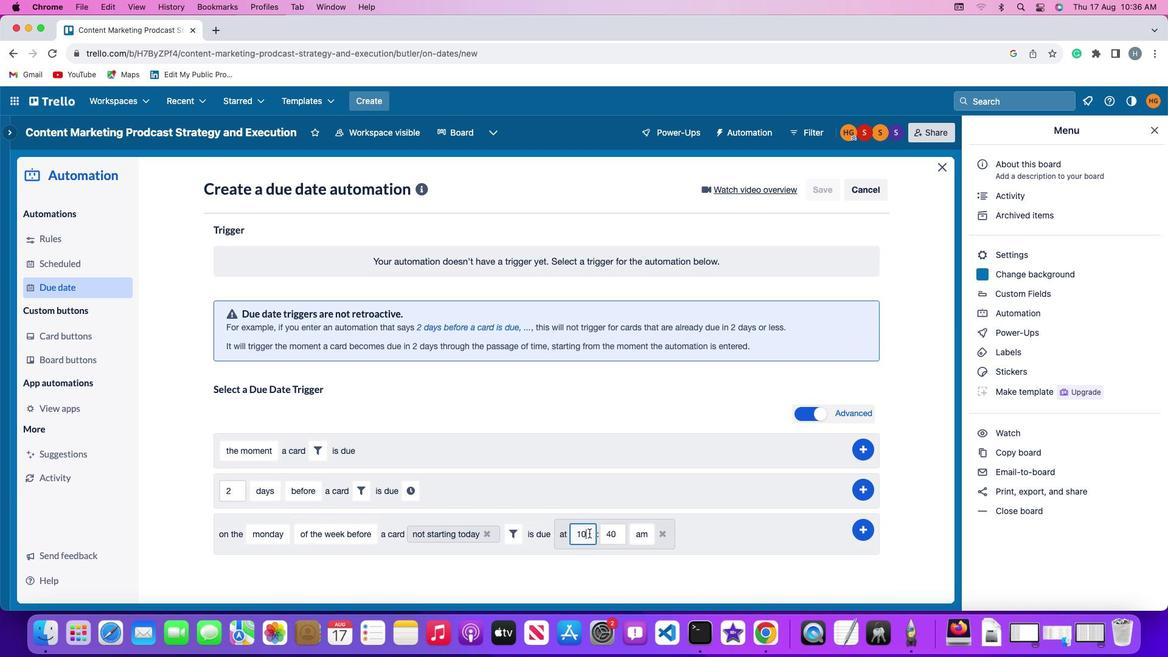 
Action: Mouse pressed left at (594, 527)
Screenshot: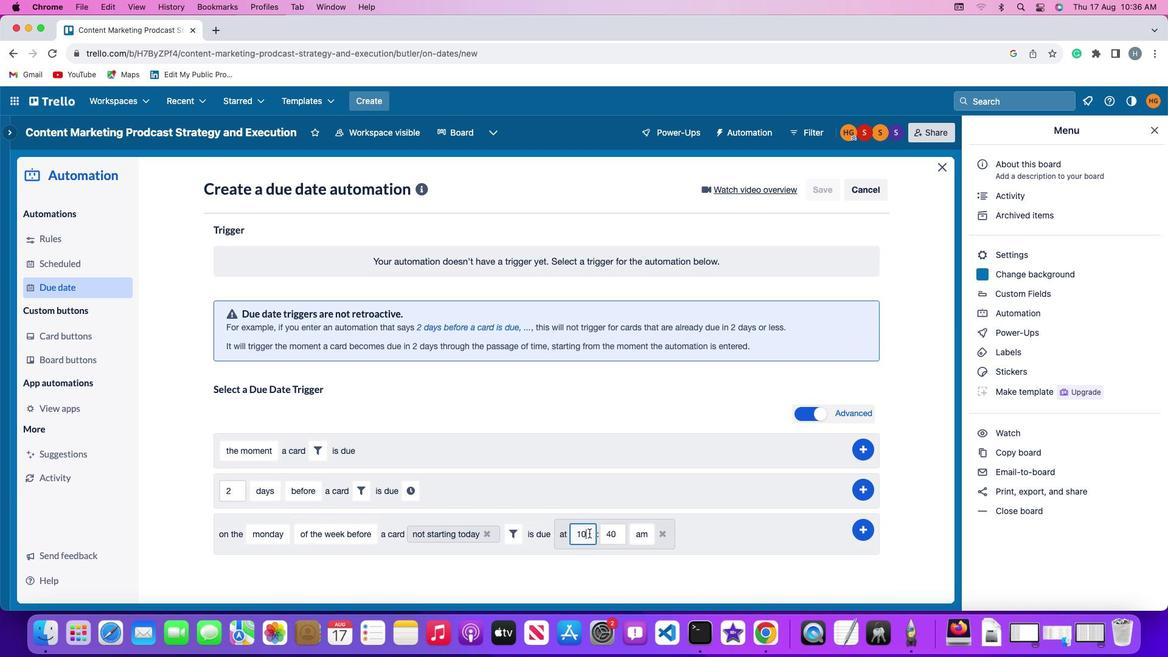 
Action: Mouse moved to (595, 526)
Screenshot: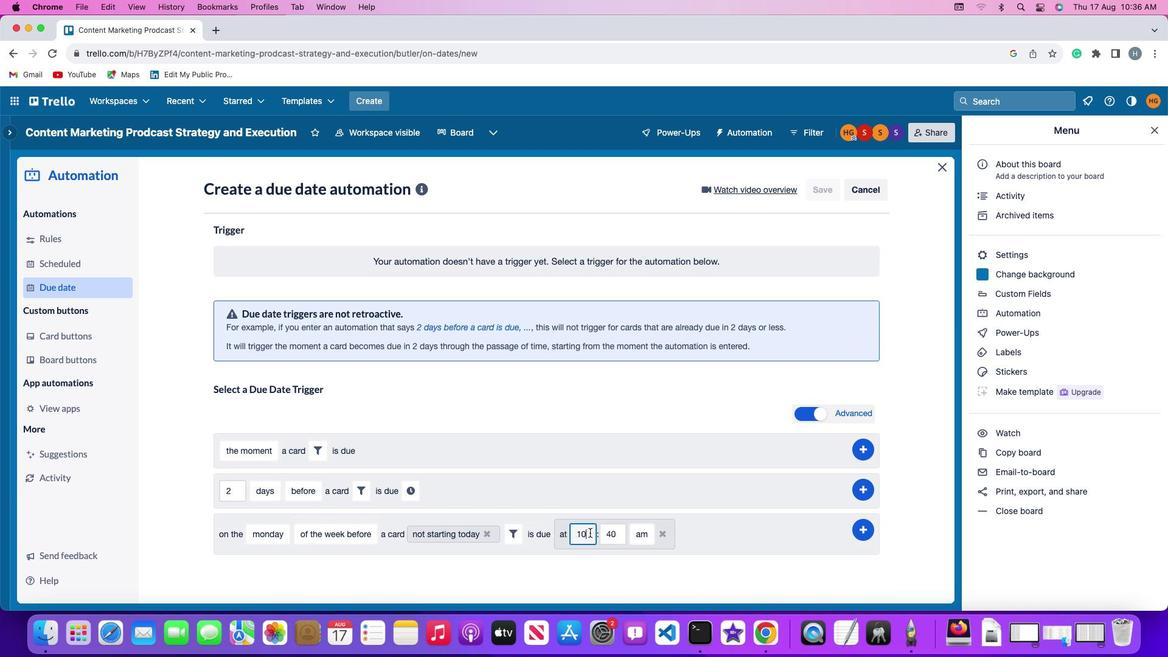 
Action: Key pressed Key.backspace
Screenshot: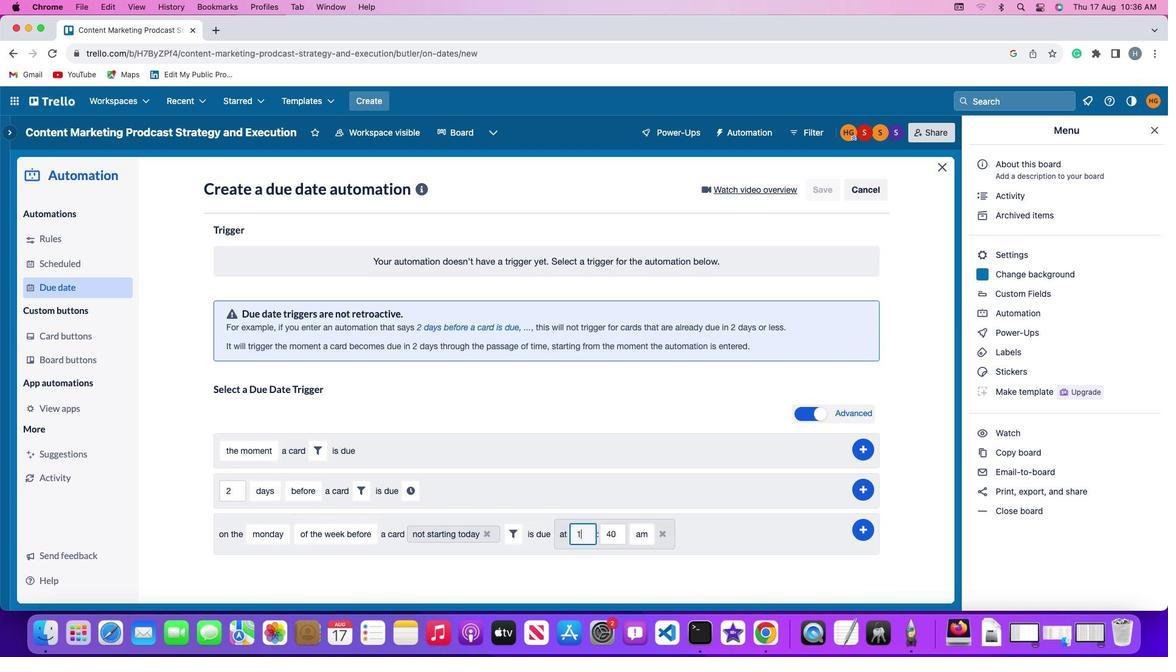 
Action: Mouse moved to (595, 526)
Screenshot: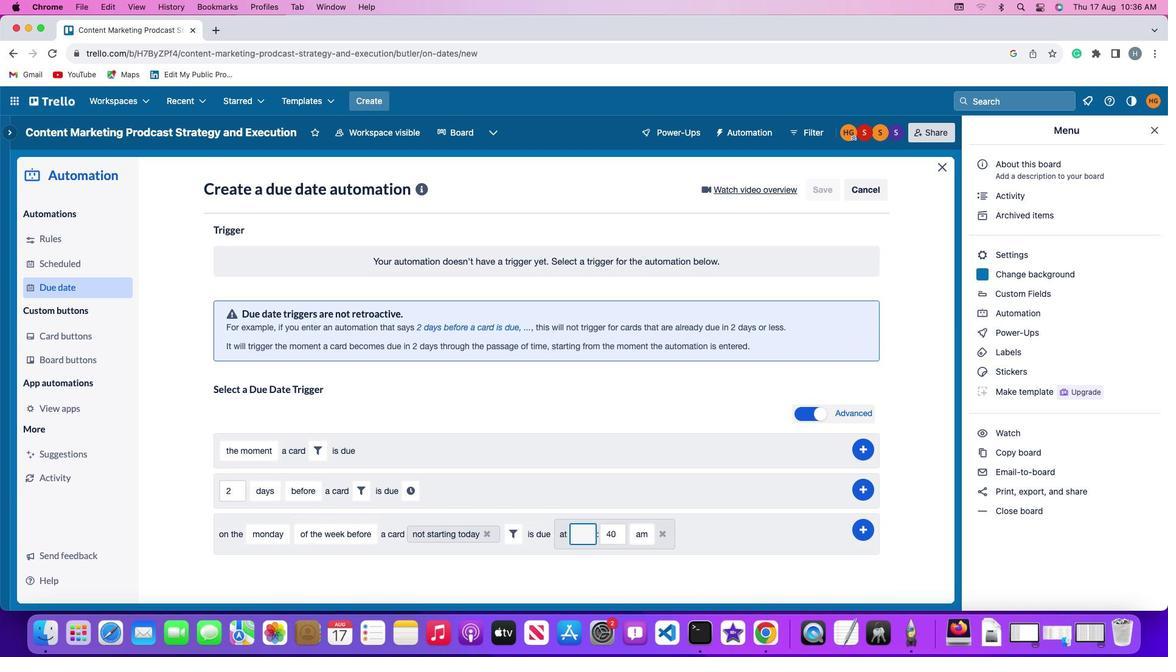 
Action: Key pressed Key.backspace'1''1'
Screenshot: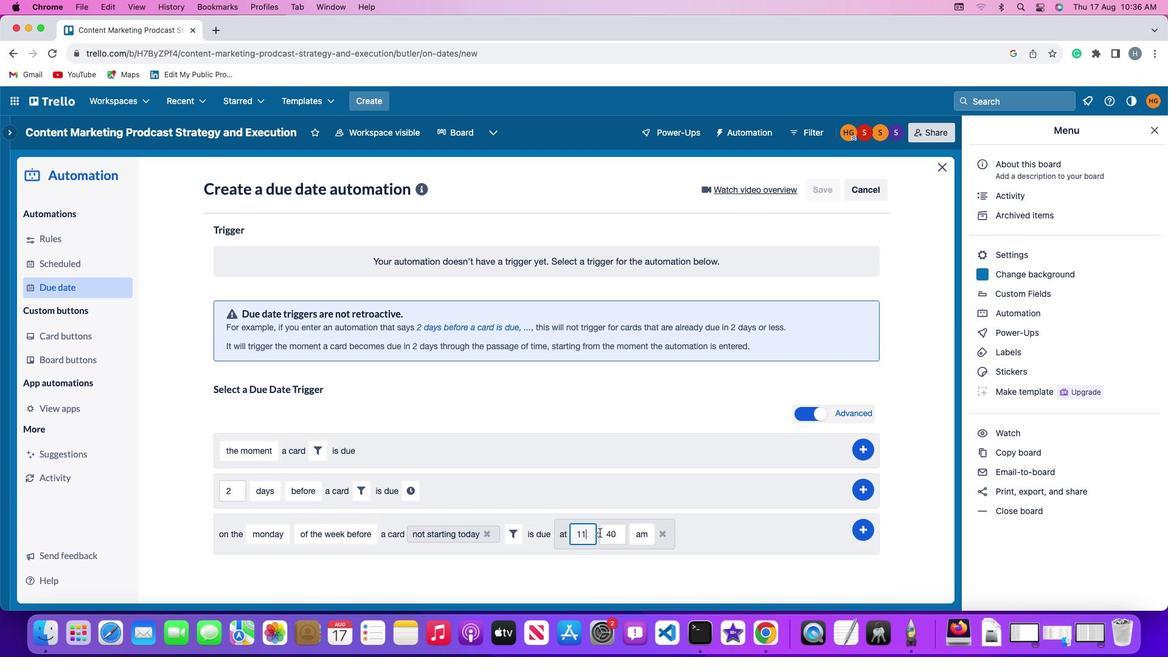
Action: Mouse moved to (618, 525)
Screenshot: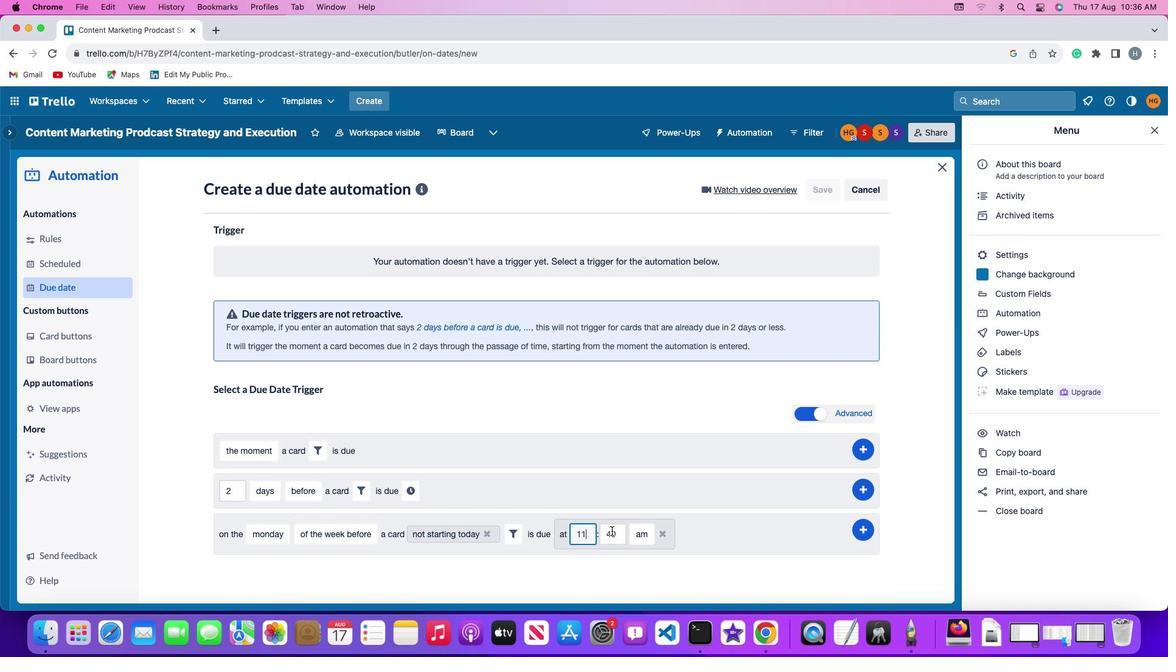 
Action: Mouse pressed left at (618, 525)
Screenshot: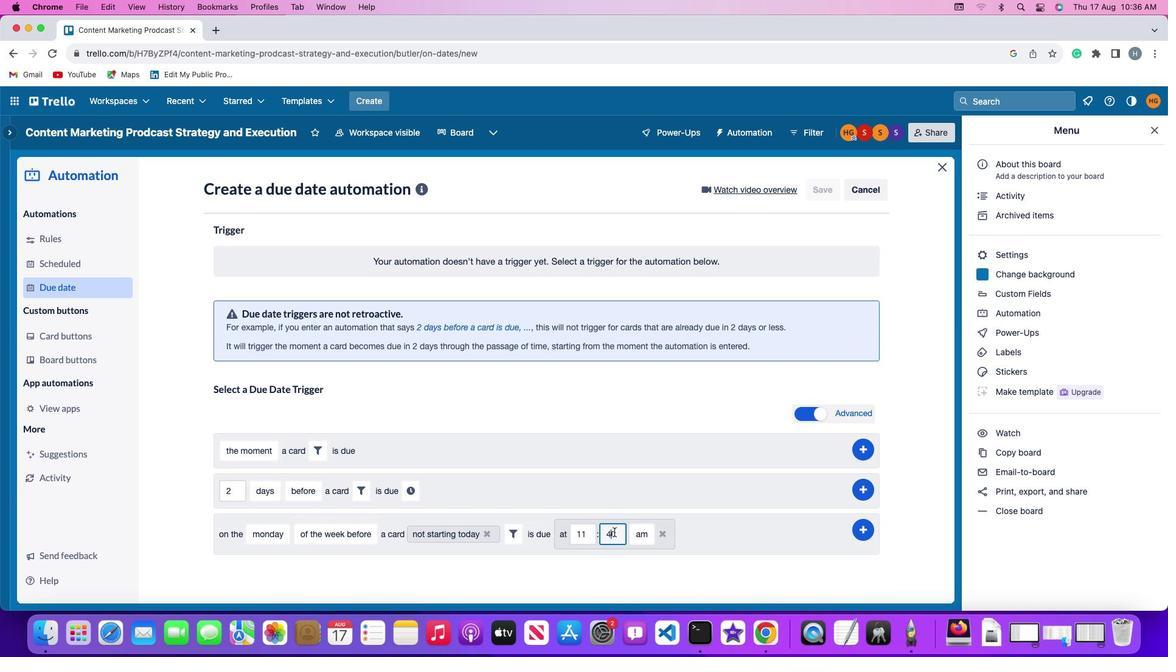 
Action: Mouse moved to (622, 525)
Screenshot: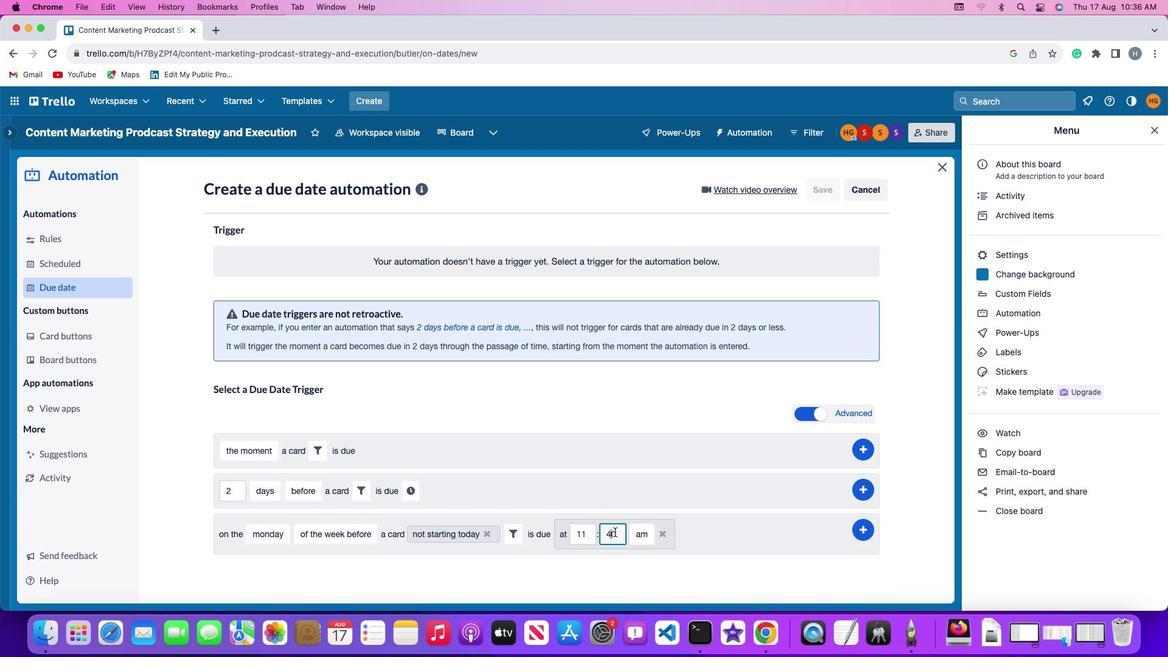 
Action: Key pressed Key.backspace'0'
Screenshot: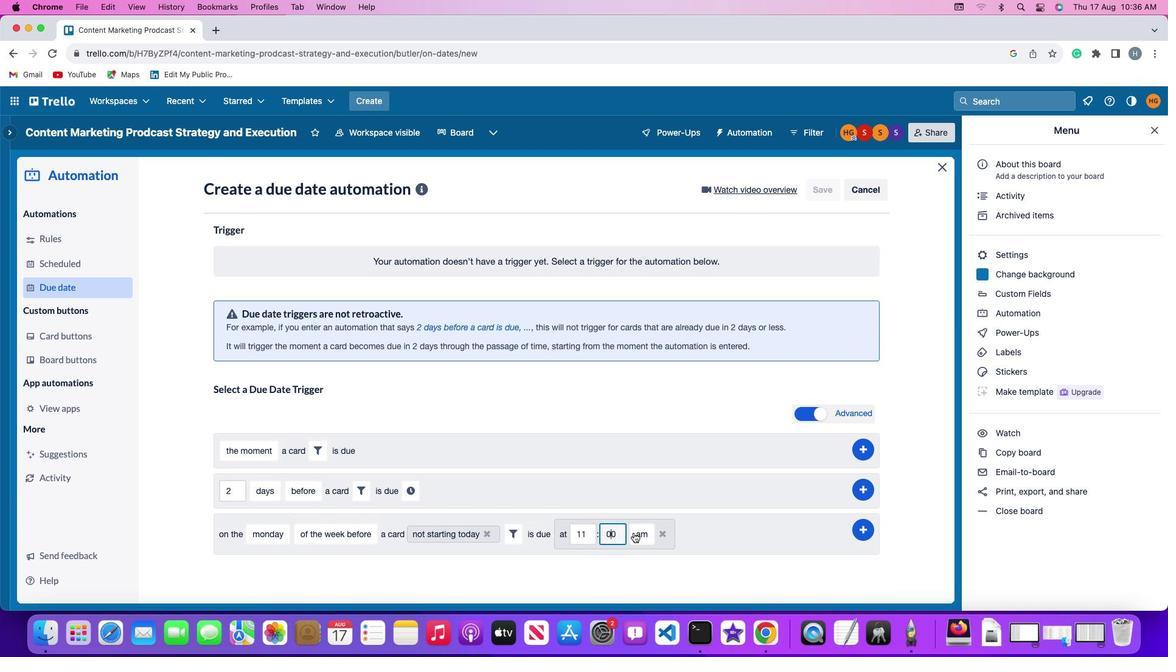 
Action: Mouse moved to (653, 526)
Screenshot: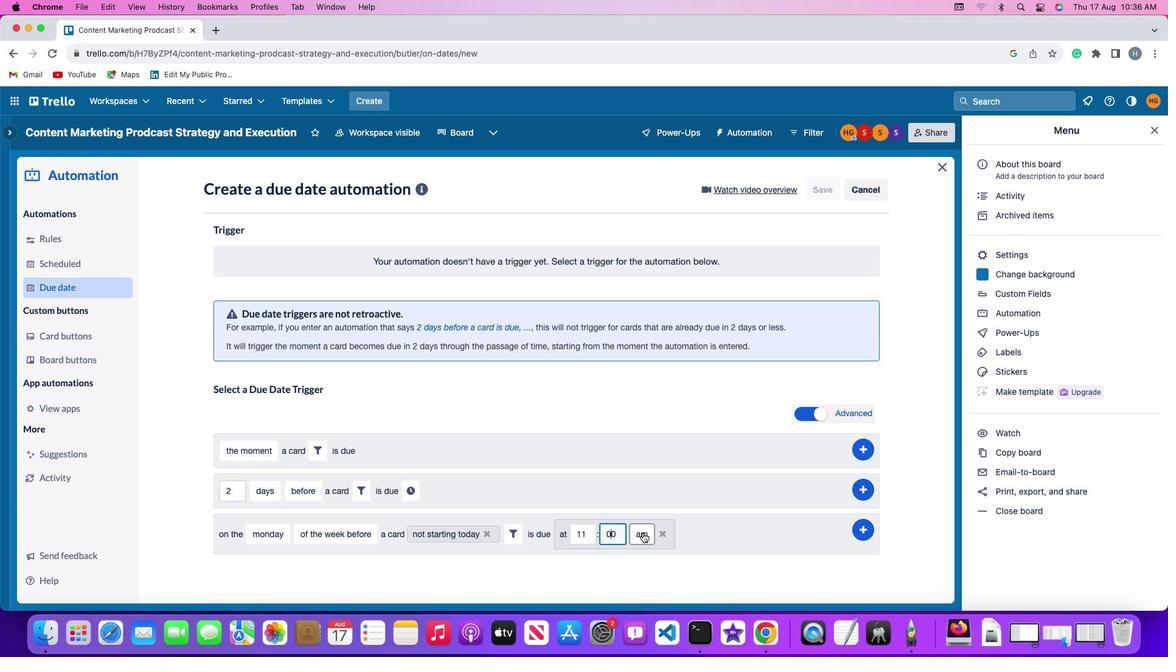 
Action: Mouse pressed left at (653, 526)
Screenshot: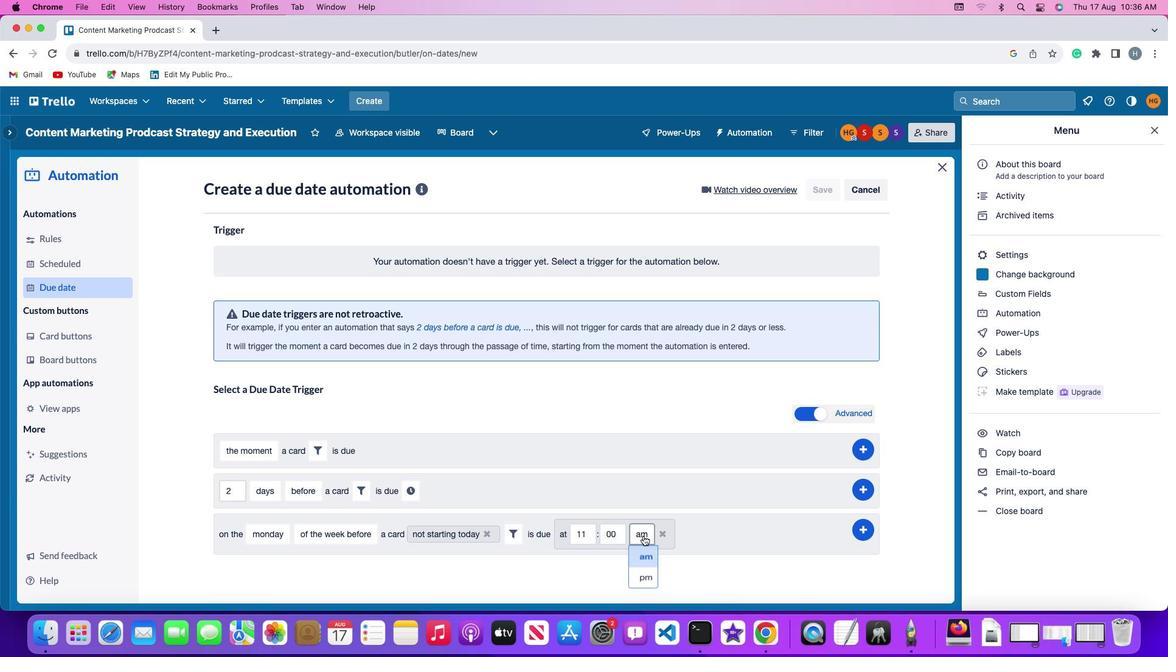 
Action: Mouse moved to (654, 550)
Screenshot: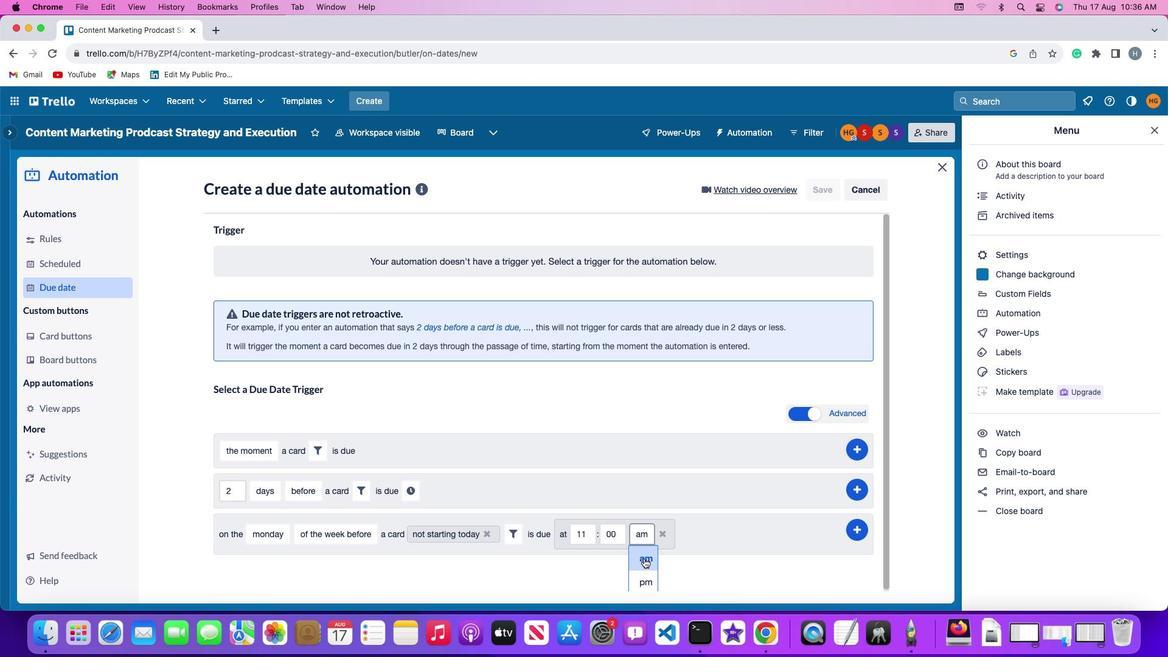 
Action: Mouse pressed left at (654, 550)
Screenshot: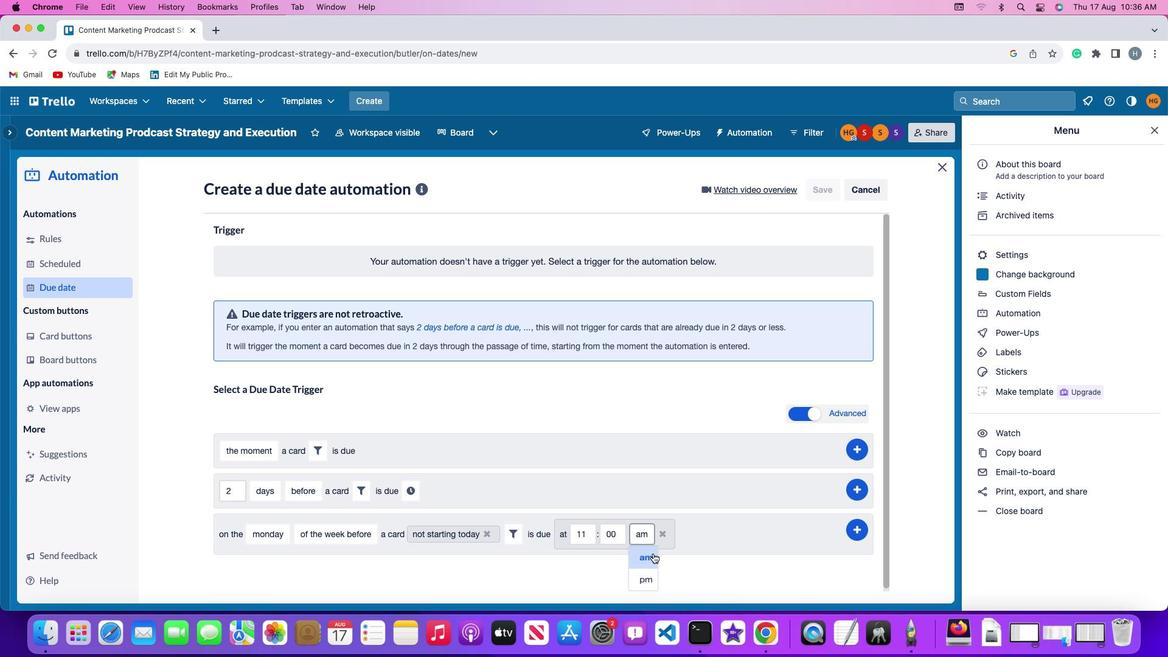 
Action: Mouse moved to (895, 524)
Screenshot: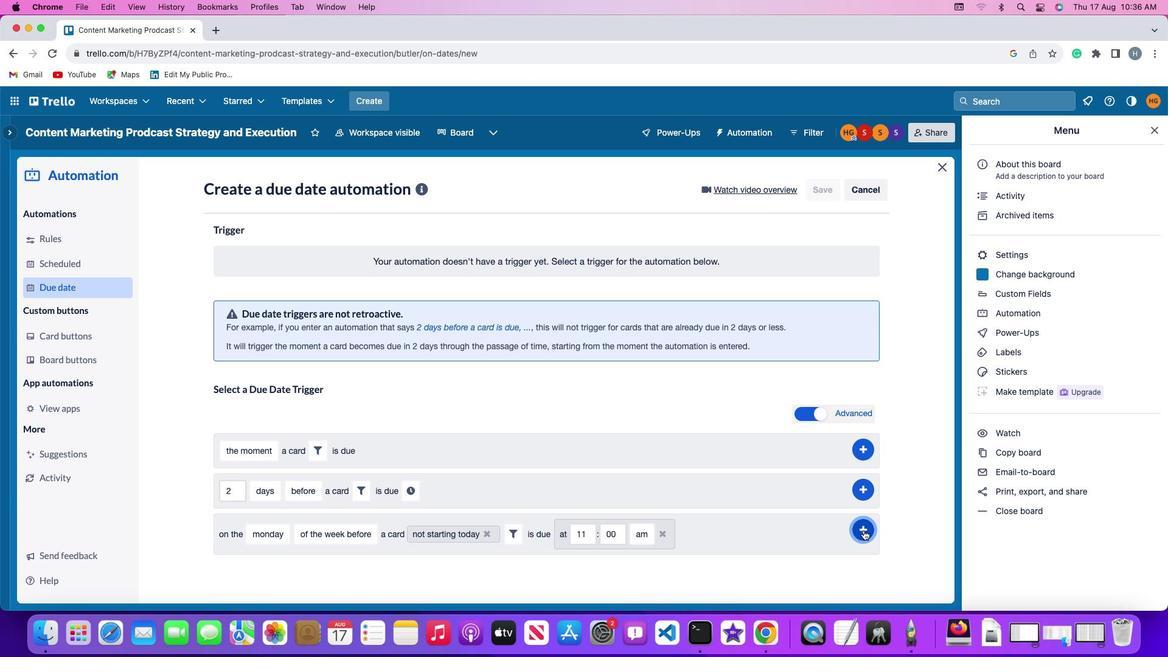 
Action: Mouse pressed left at (895, 524)
Screenshot: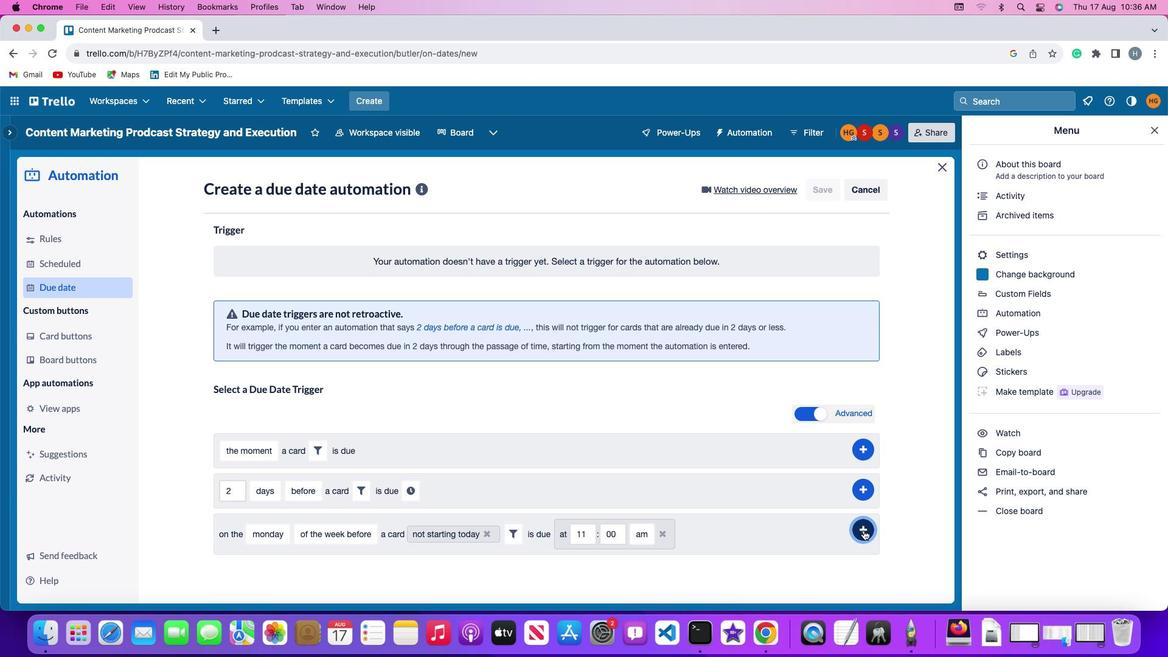 
Action: Mouse moved to (962, 443)
Screenshot: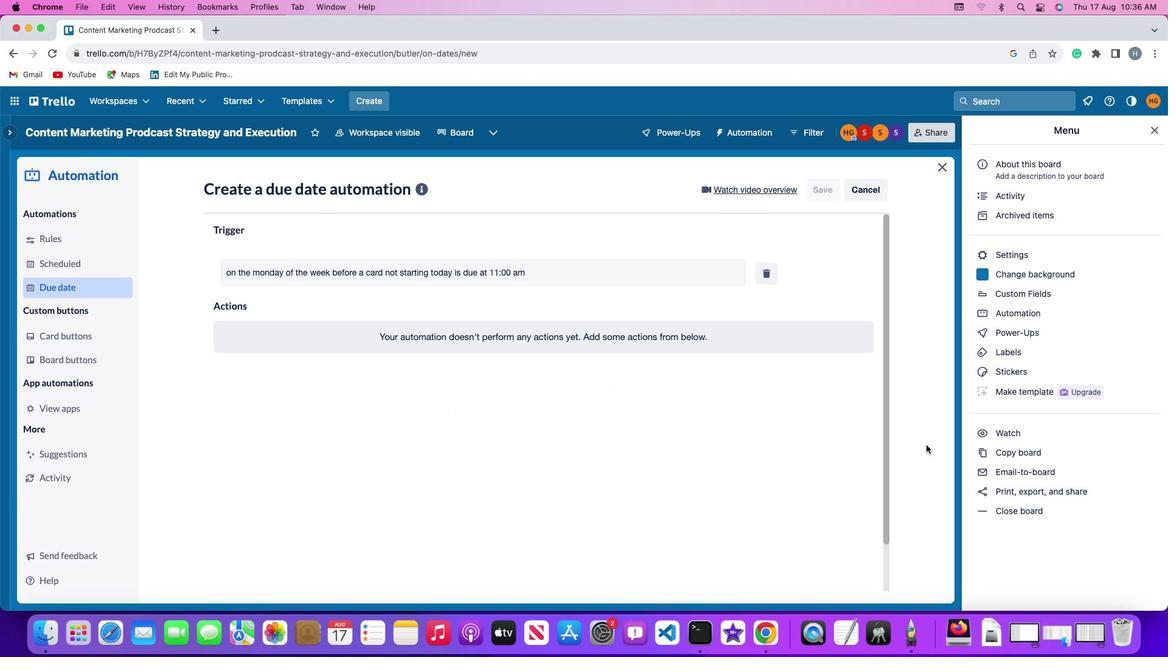 
